 Task: Search one way flight ticket for 5 adults, 1 child, 2 infants in seat and 1 infant on lap in business from San Angelo: San Angelo Regional Airport (mathis Field) to Springfield: Abraham Lincoln Capital Airport on 5-2-2023. Choice of flights is Frontier. Number of bags: 2 checked bags. Price is upto 105000. Outbound departure time preference is 13:45.
Action: Mouse moved to (376, 142)
Screenshot: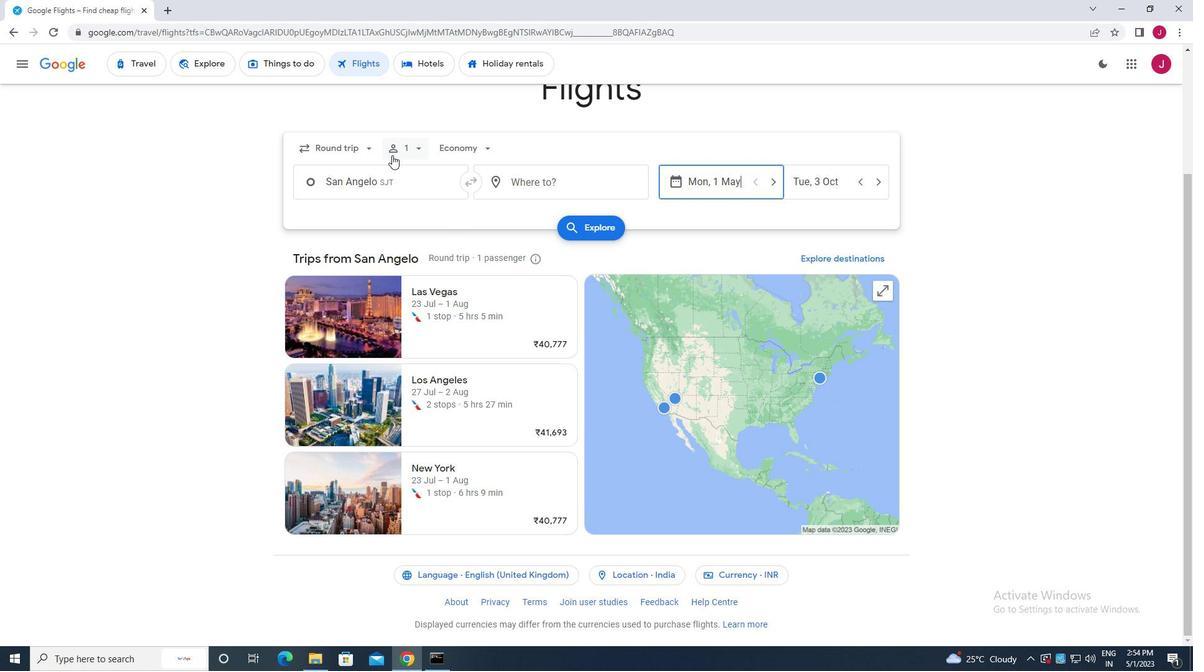 
Action: Mouse pressed left at (376, 142)
Screenshot: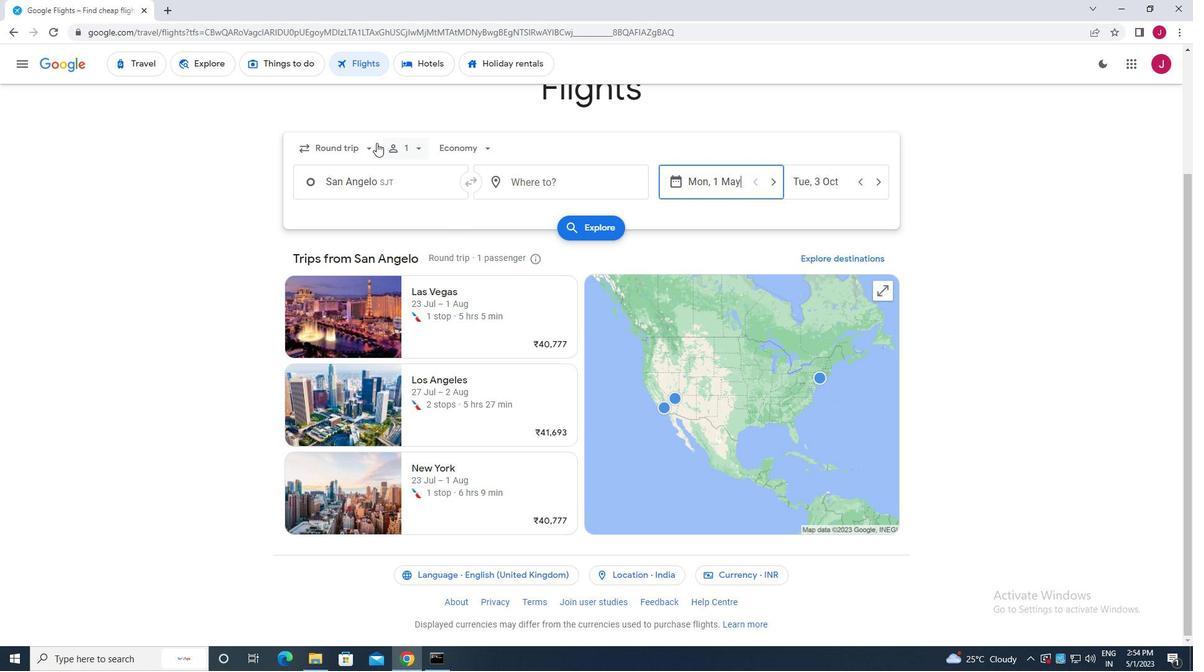 
Action: Mouse moved to (356, 205)
Screenshot: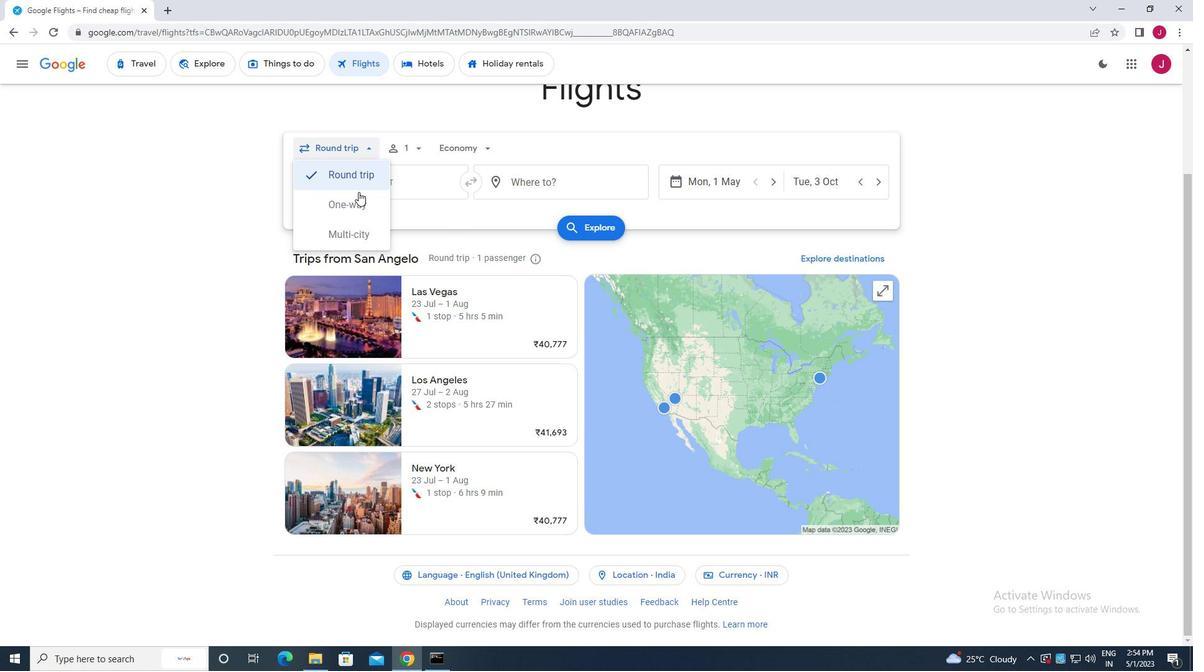 
Action: Mouse pressed left at (356, 205)
Screenshot: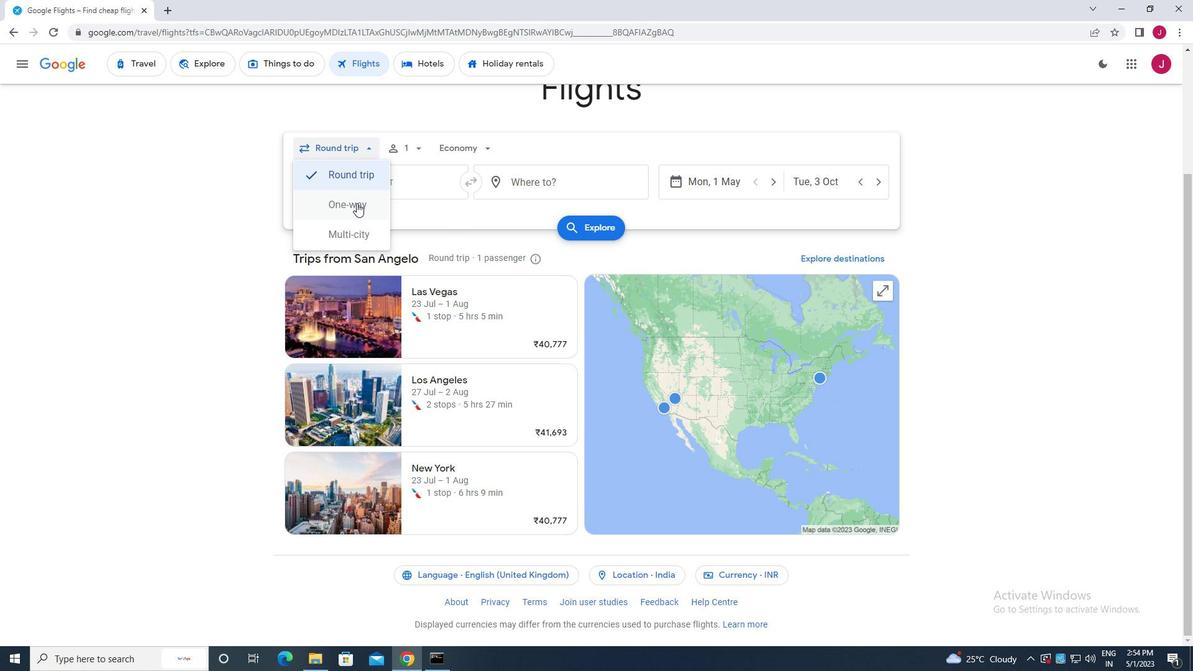 
Action: Mouse moved to (402, 147)
Screenshot: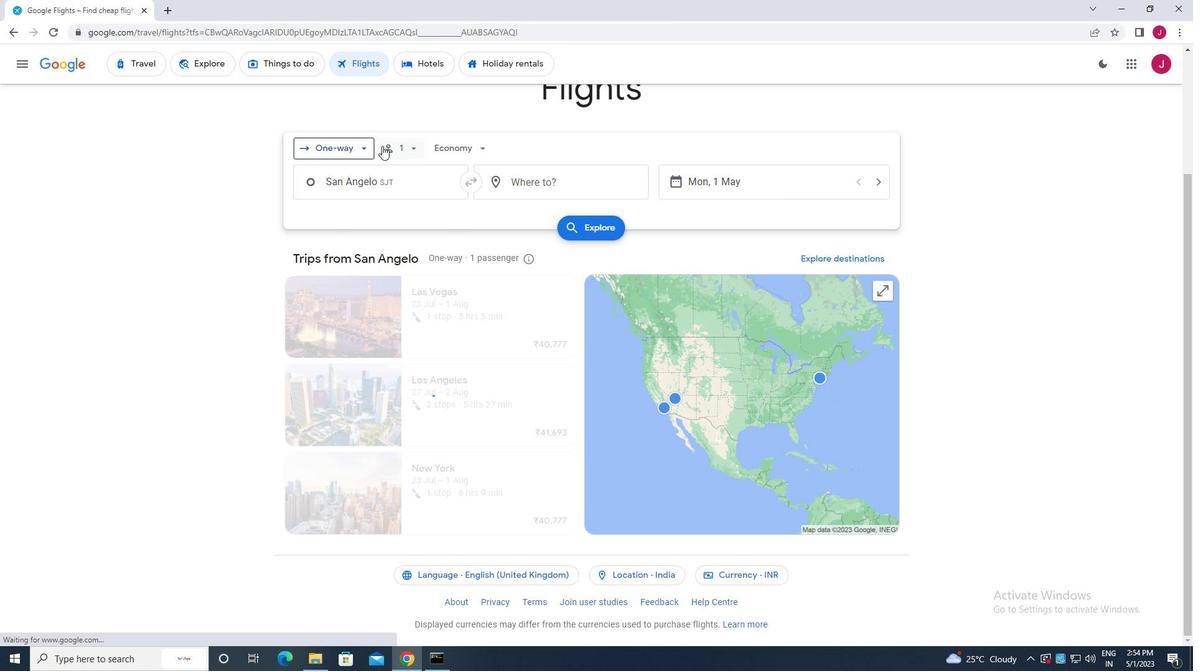 
Action: Mouse pressed left at (402, 147)
Screenshot: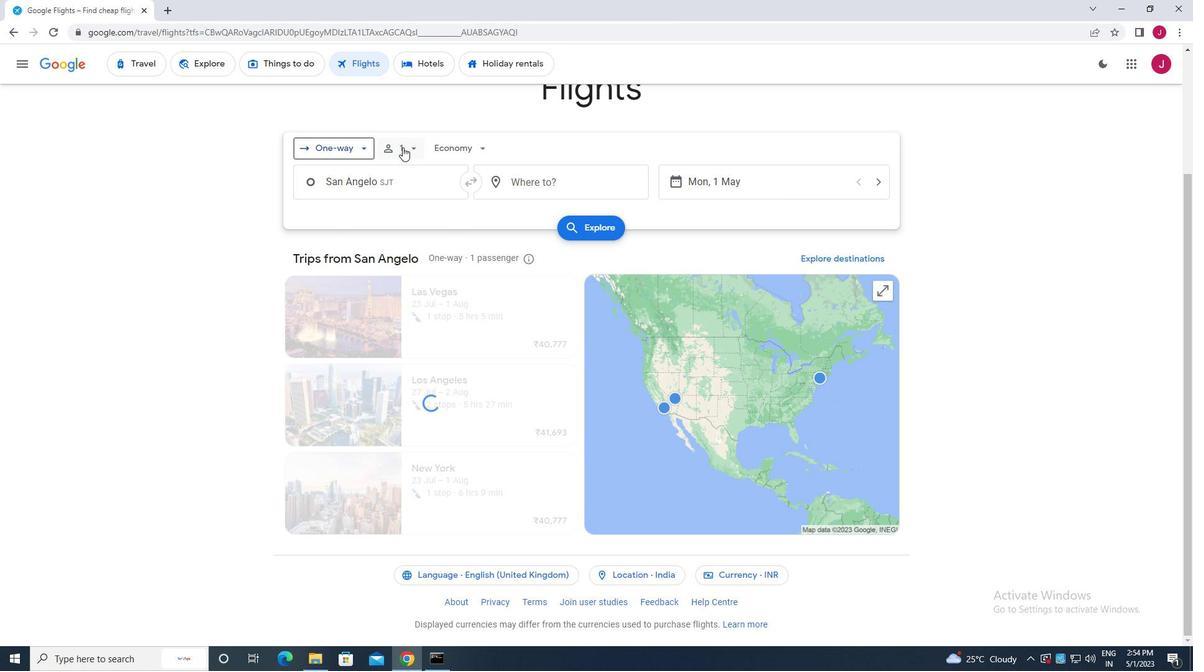 
Action: Mouse moved to (516, 179)
Screenshot: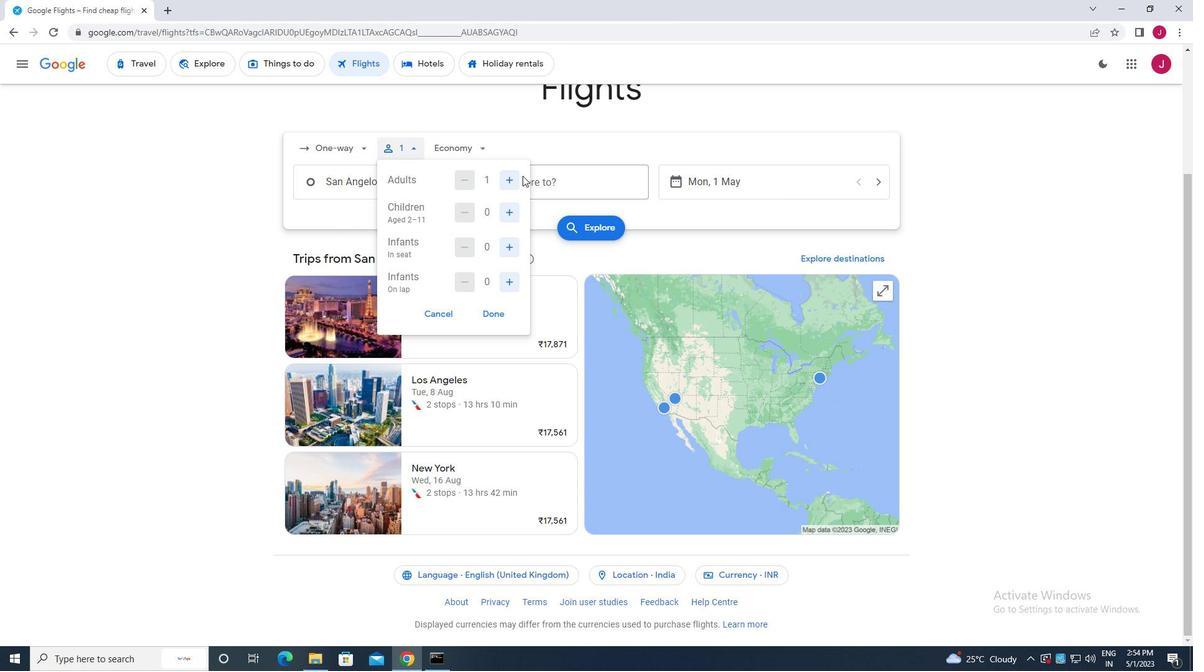 
Action: Mouse pressed left at (516, 179)
Screenshot: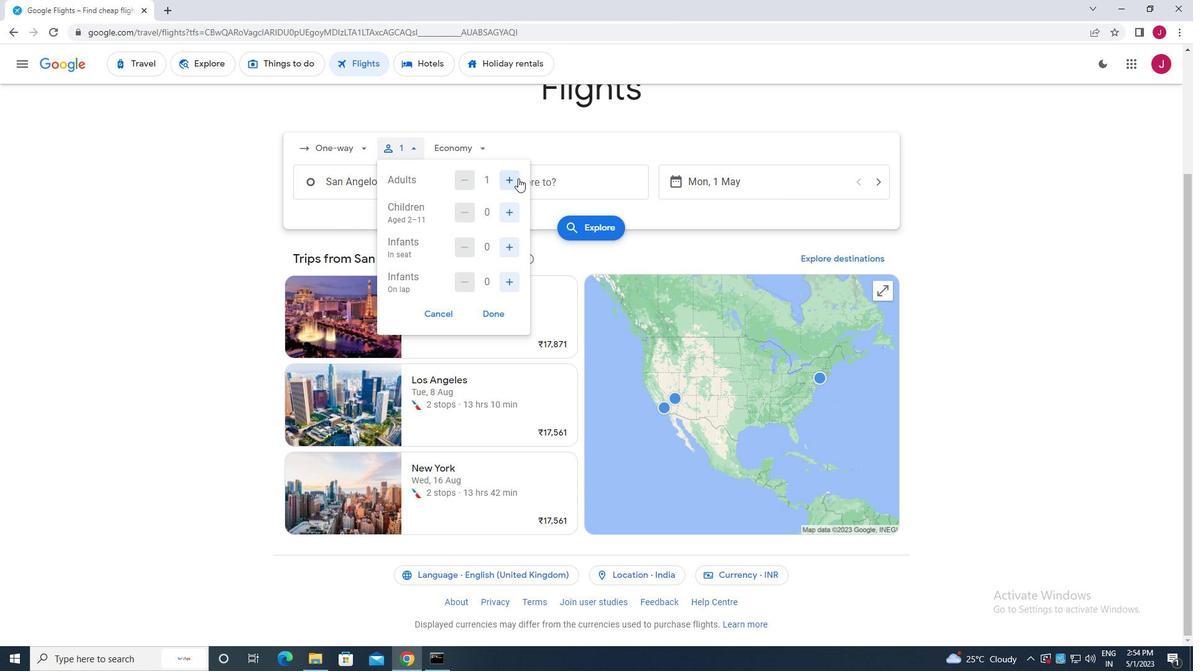 
Action: Mouse pressed left at (516, 179)
Screenshot: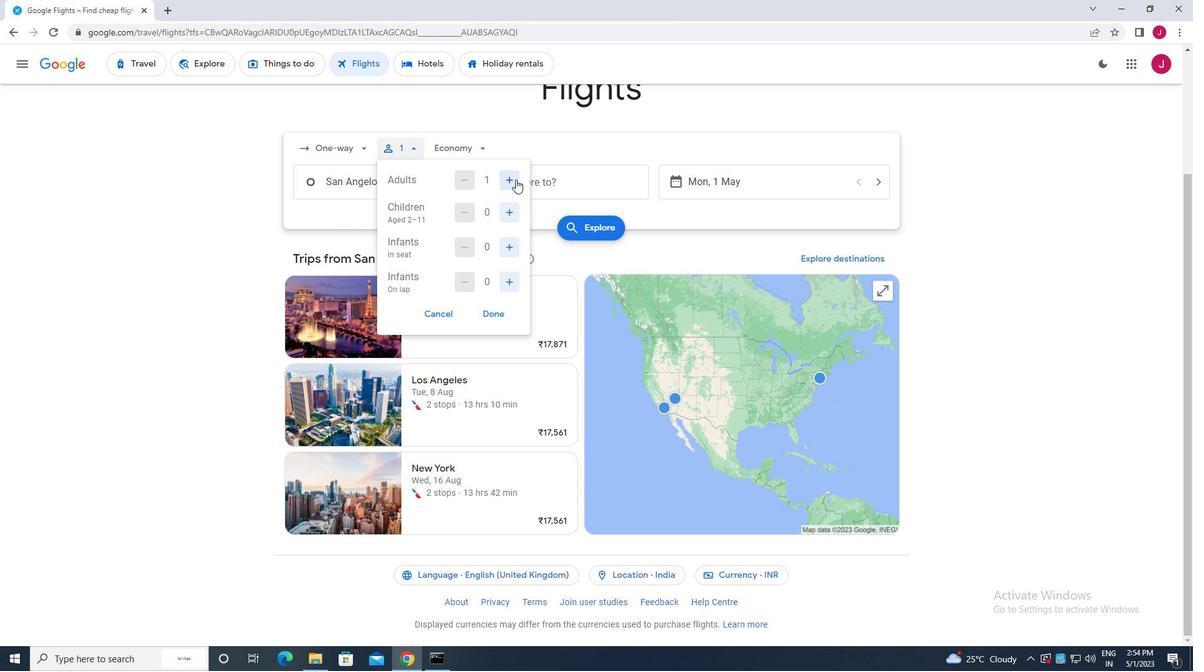 
Action: Mouse pressed left at (516, 179)
Screenshot: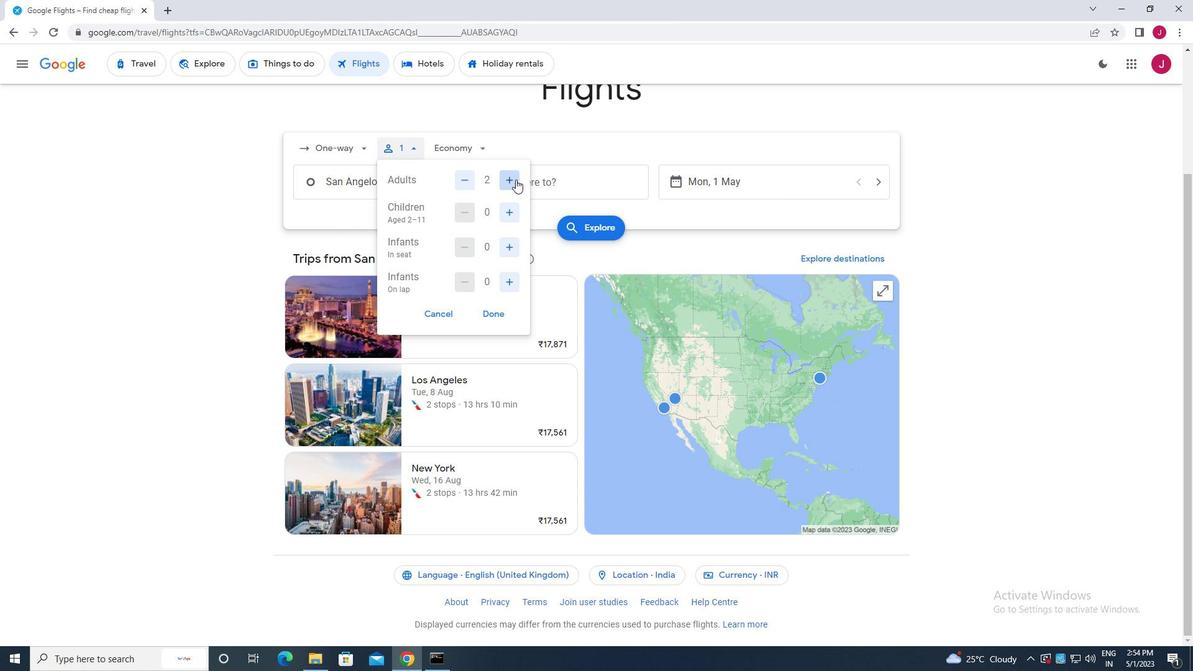 
Action: Mouse pressed left at (516, 179)
Screenshot: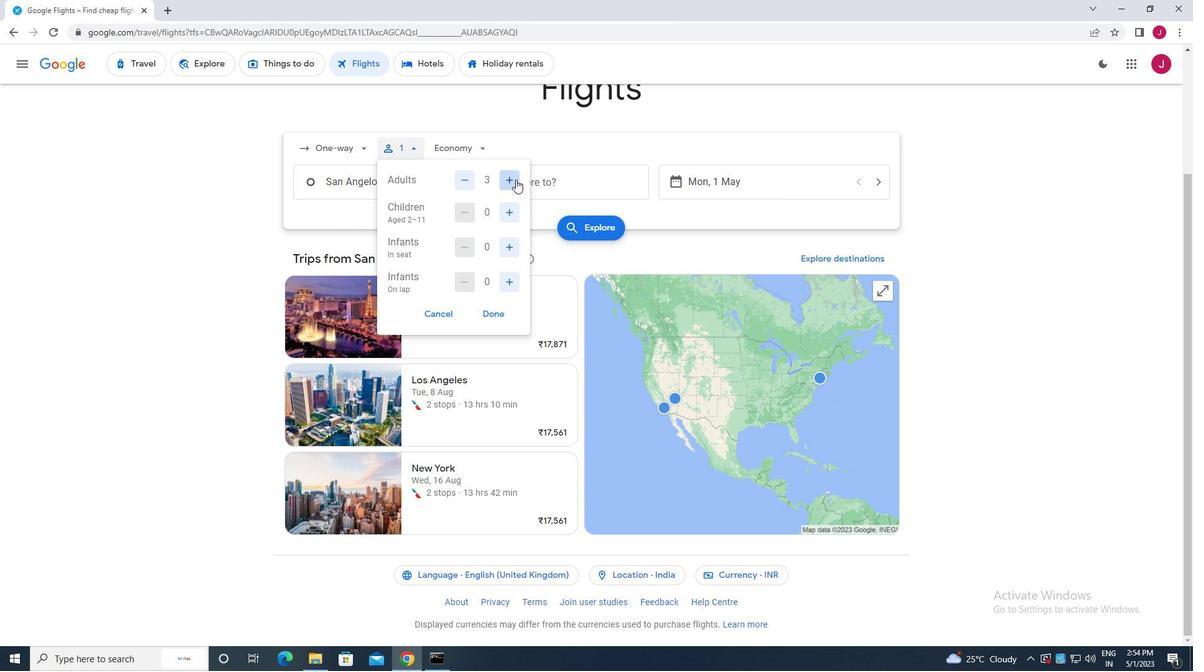 
Action: Mouse moved to (506, 216)
Screenshot: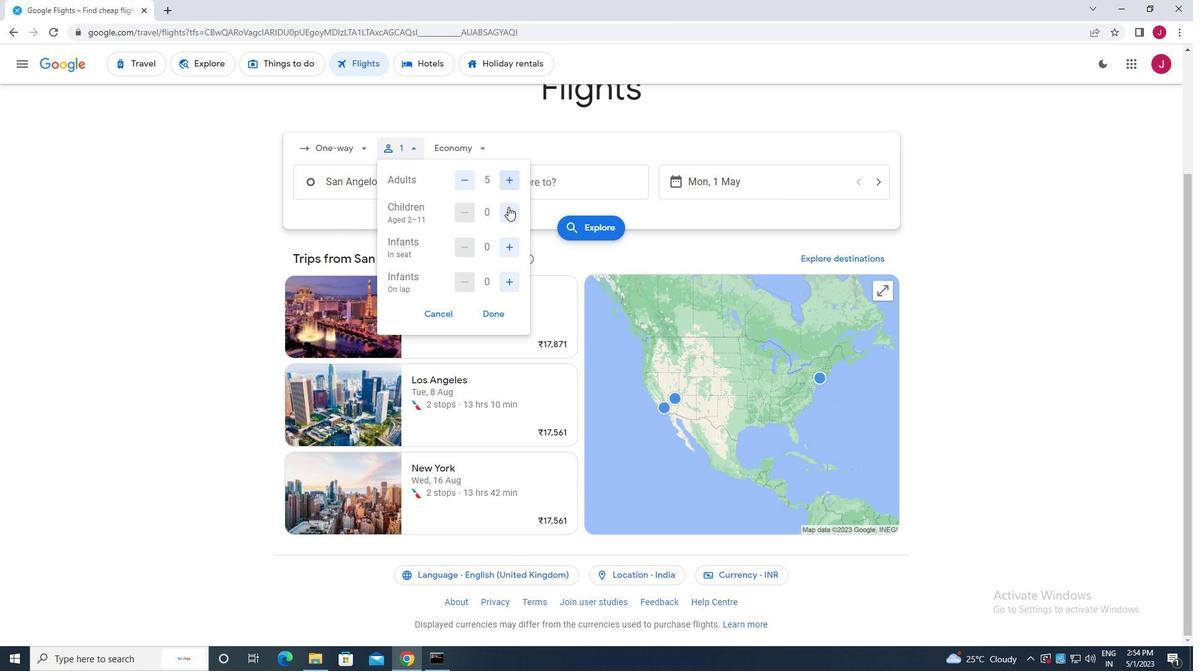 
Action: Mouse pressed left at (506, 216)
Screenshot: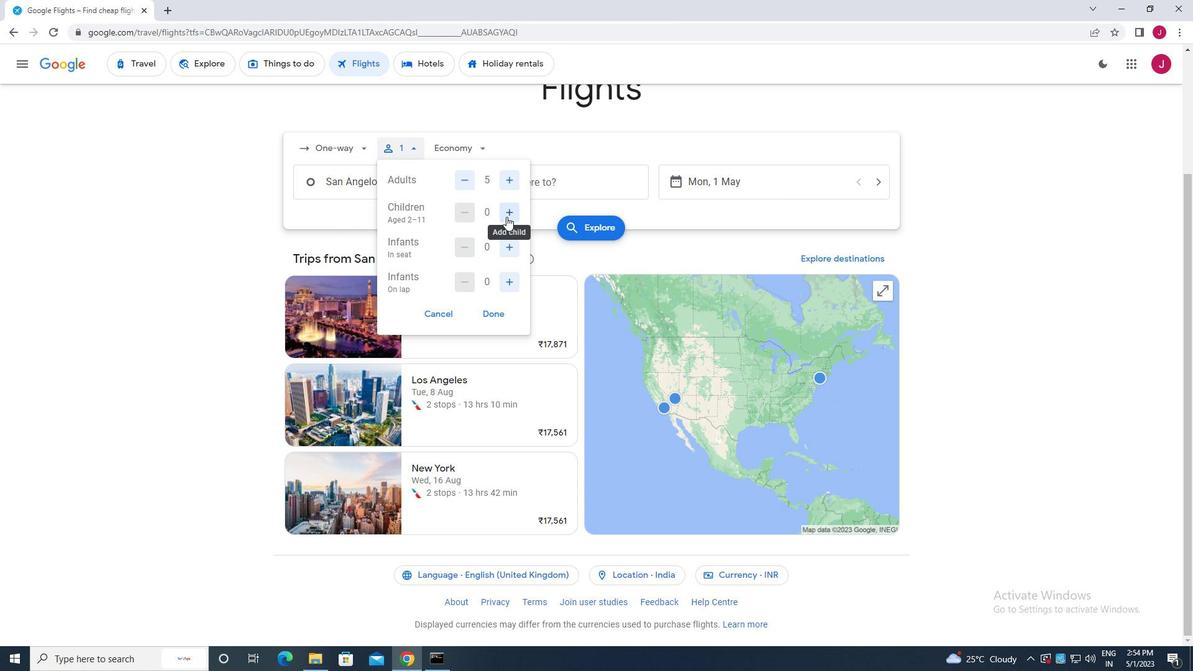 
Action: Mouse moved to (510, 246)
Screenshot: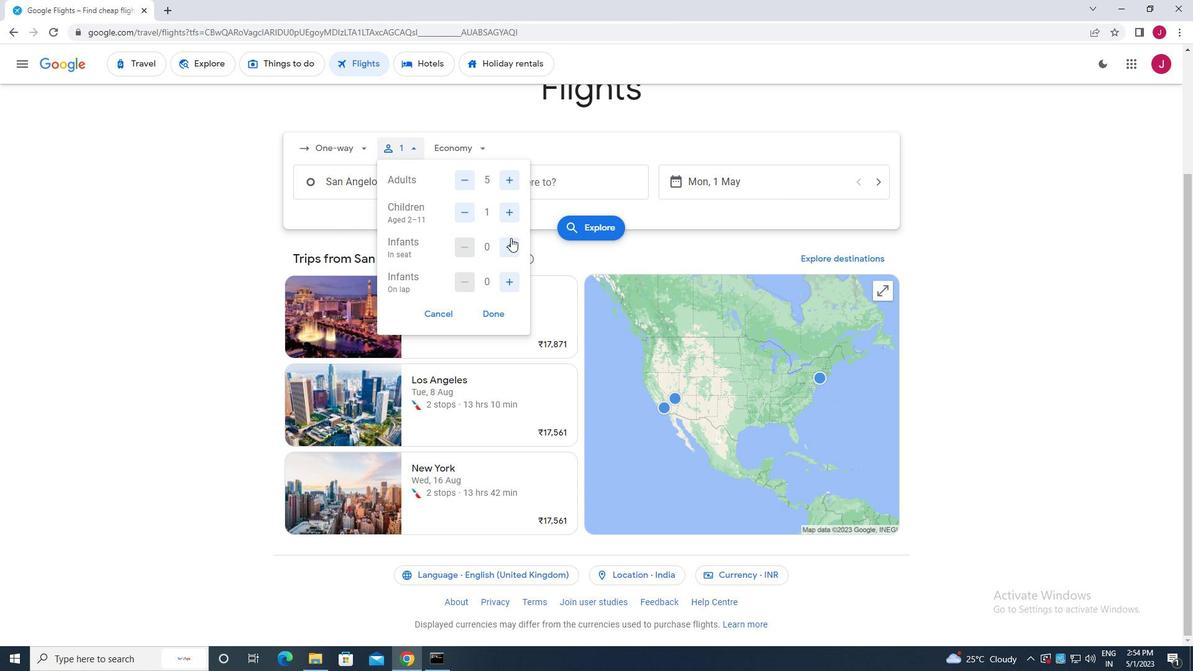 
Action: Mouse pressed left at (510, 246)
Screenshot: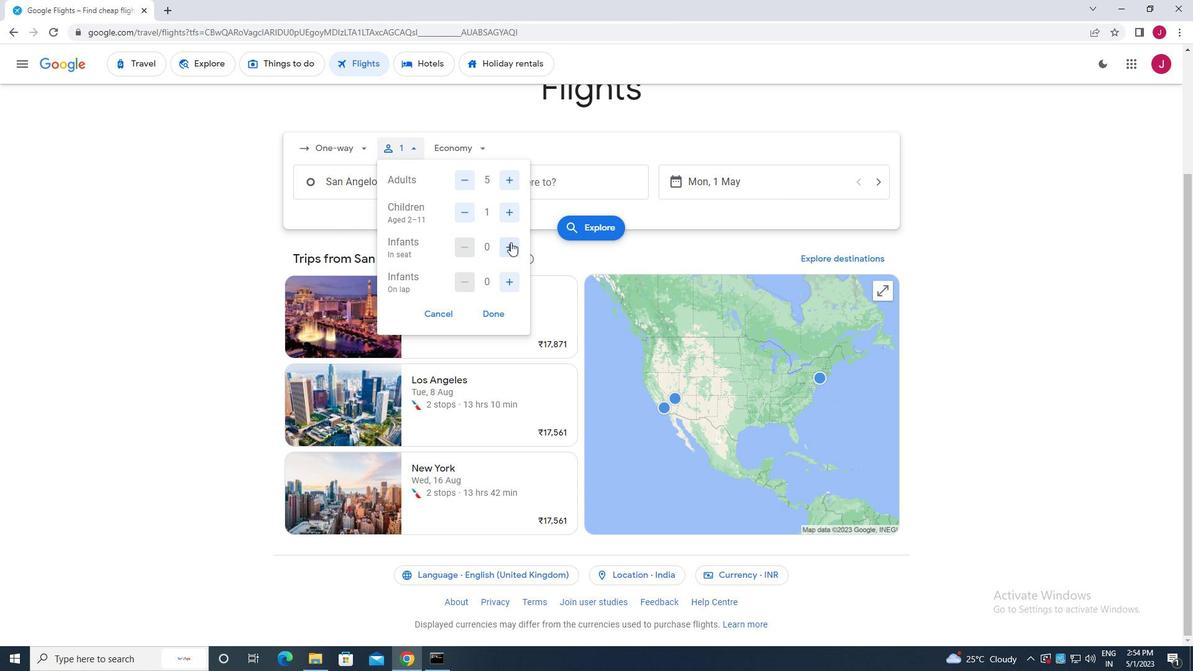 
Action: Mouse pressed left at (510, 246)
Screenshot: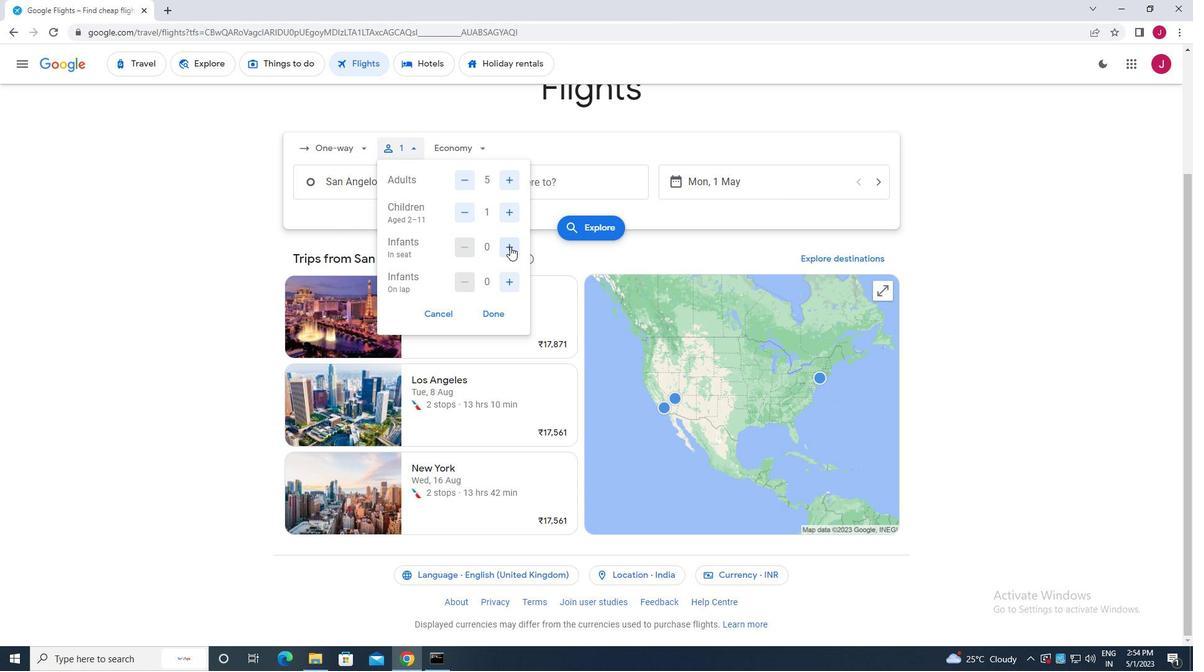 
Action: Mouse moved to (509, 282)
Screenshot: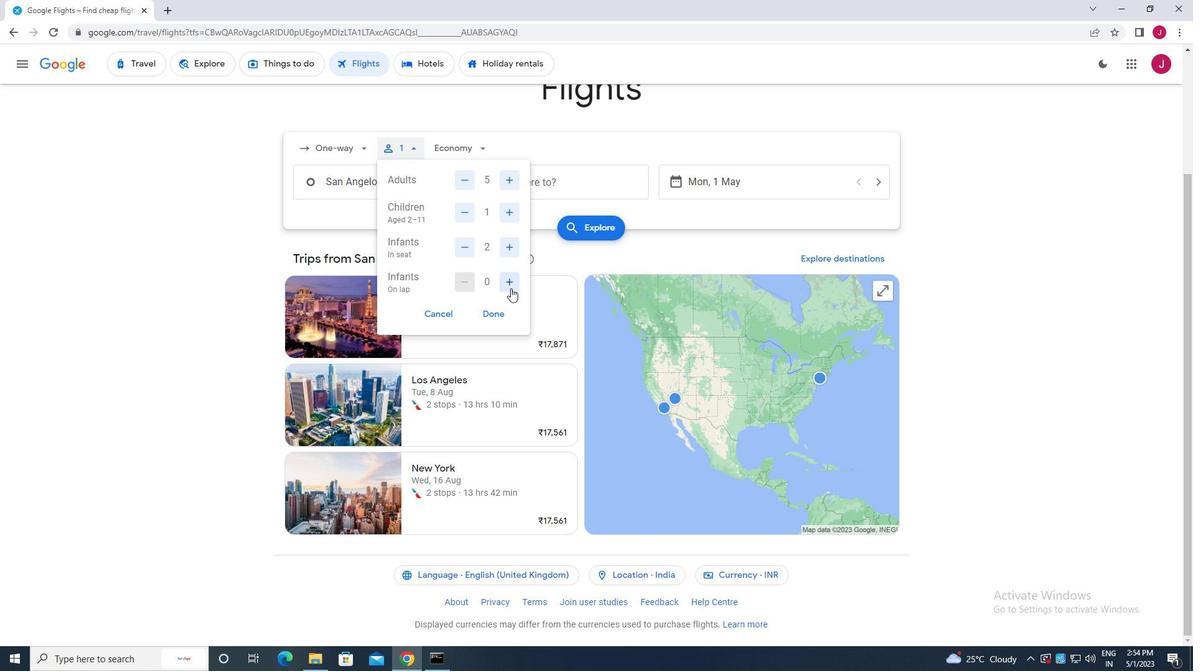 
Action: Mouse pressed left at (509, 282)
Screenshot: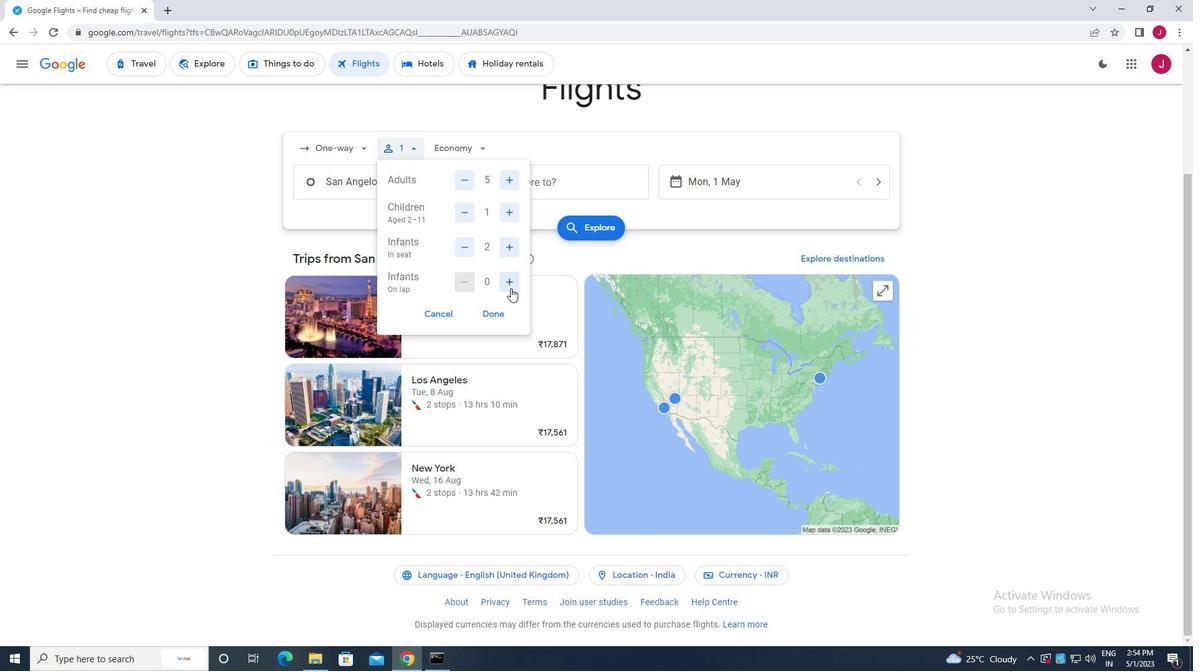 
Action: Mouse moved to (494, 314)
Screenshot: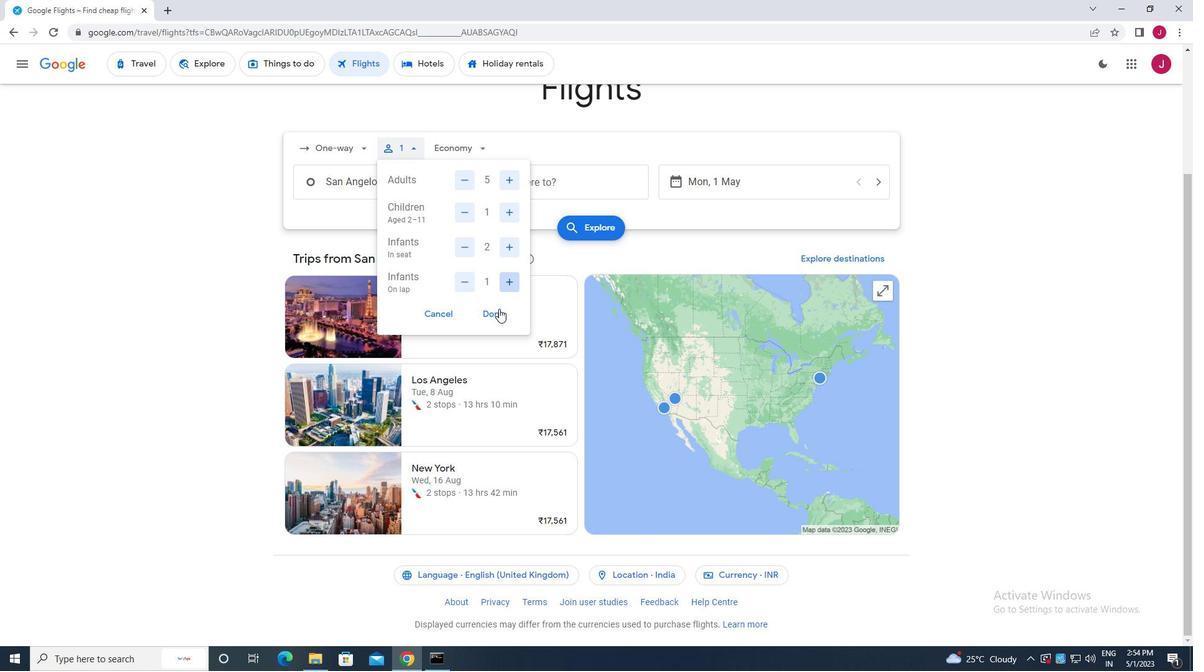
Action: Mouse pressed left at (494, 314)
Screenshot: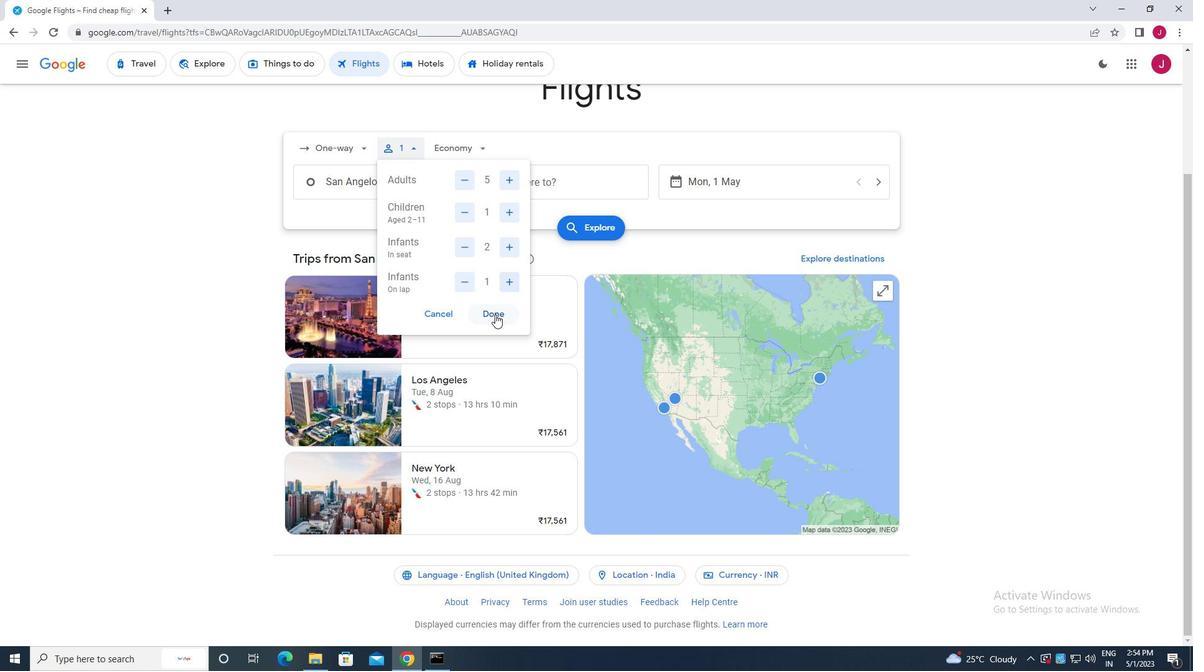 
Action: Mouse moved to (476, 149)
Screenshot: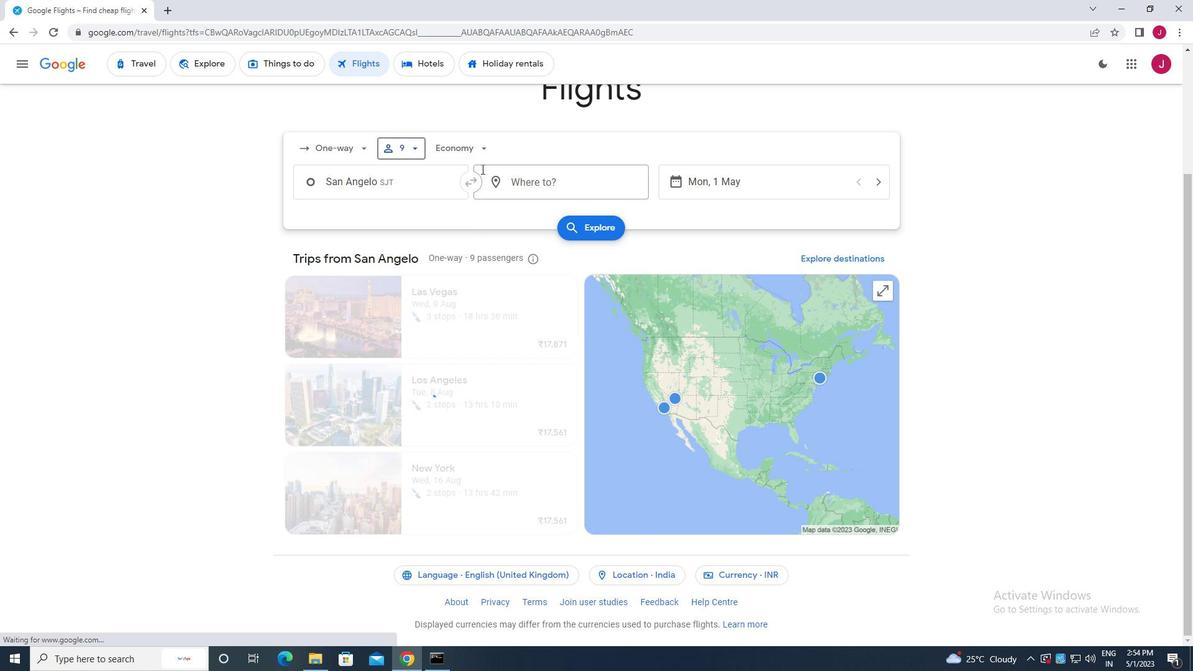 
Action: Mouse pressed left at (476, 149)
Screenshot: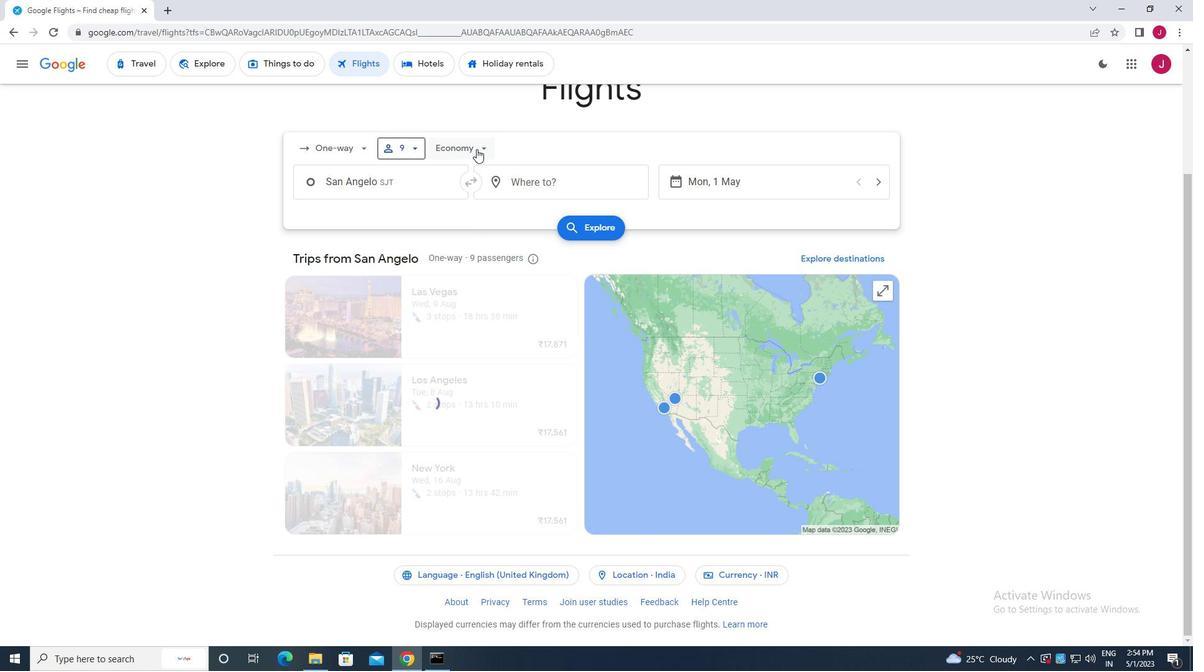 
Action: Mouse moved to (478, 225)
Screenshot: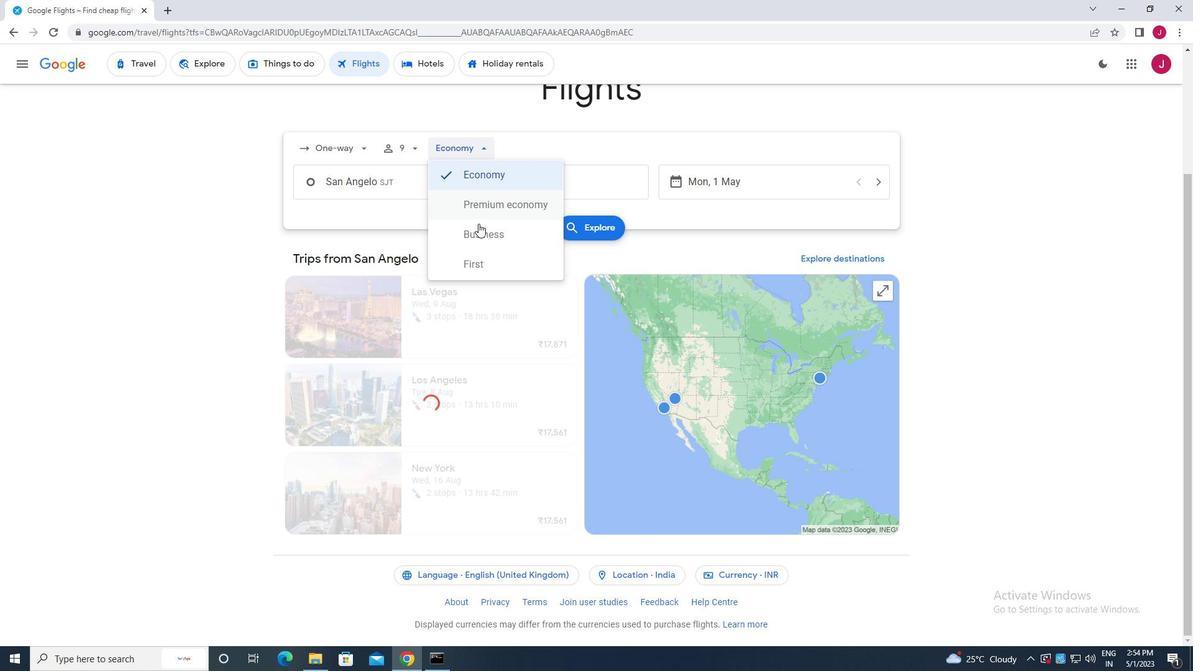 
Action: Mouse pressed left at (478, 225)
Screenshot: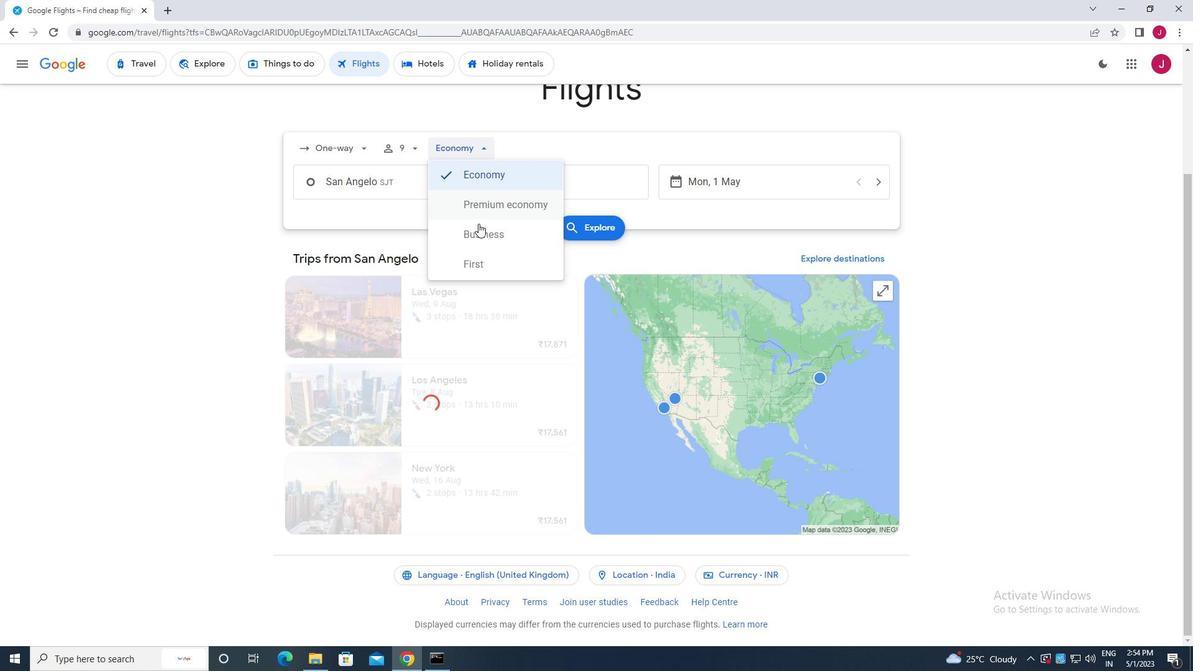 
Action: Mouse moved to (394, 185)
Screenshot: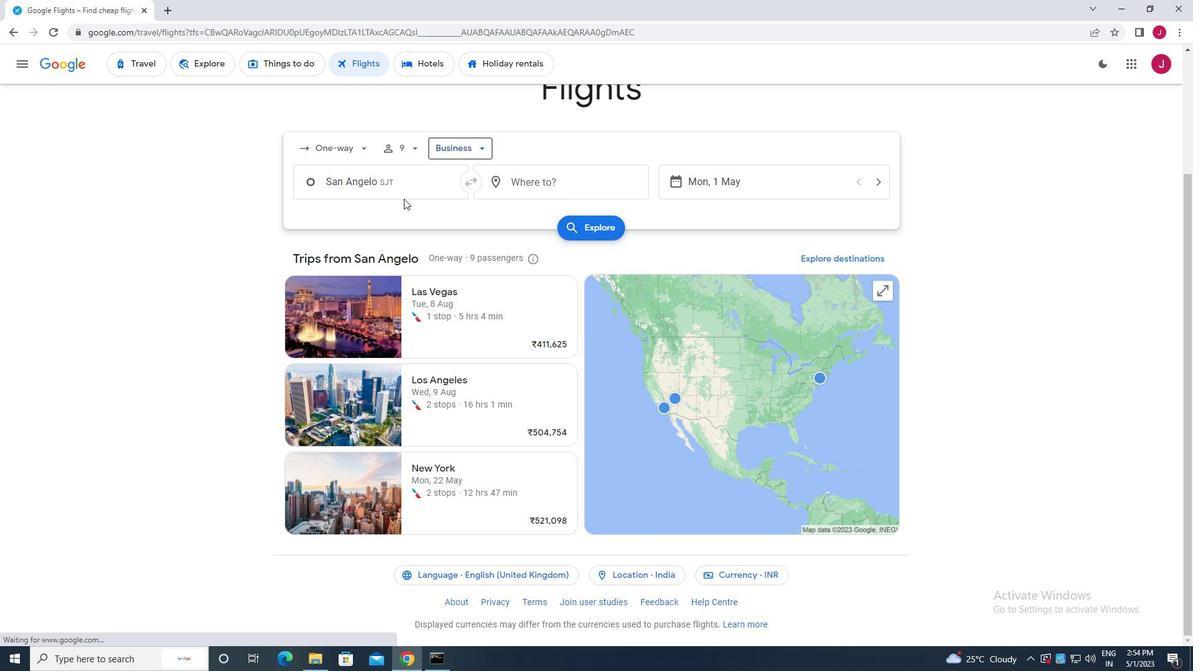 
Action: Mouse pressed left at (394, 185)
Screenshot: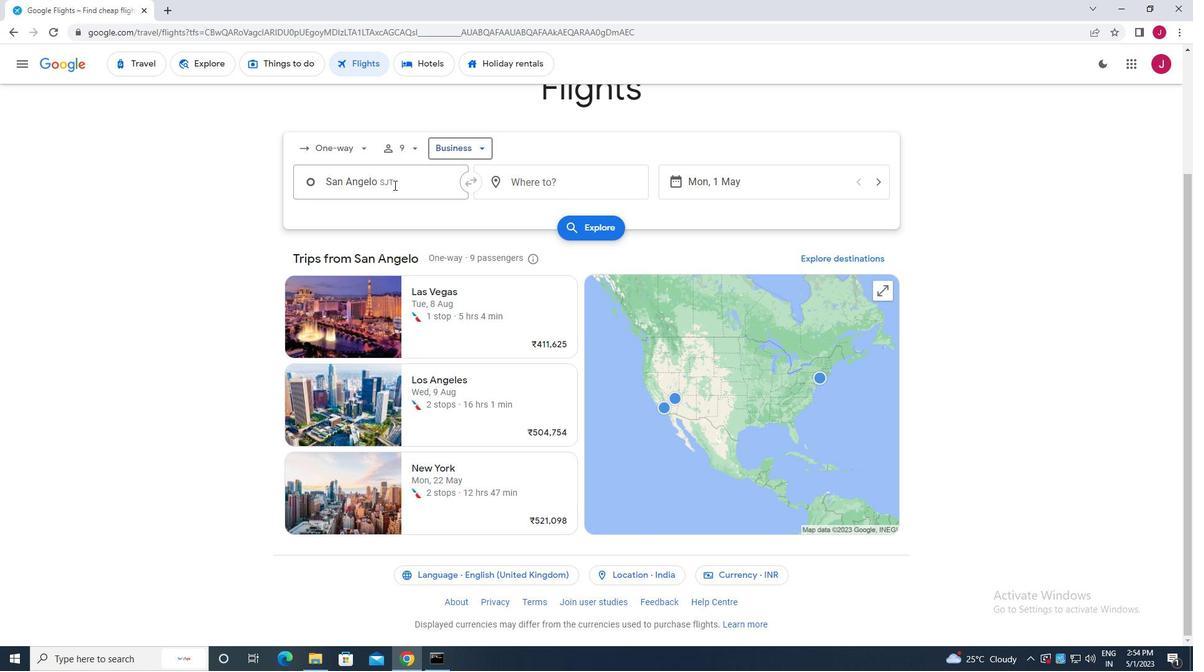 
Action: Mouse moved to (396, 185)
Screenshot: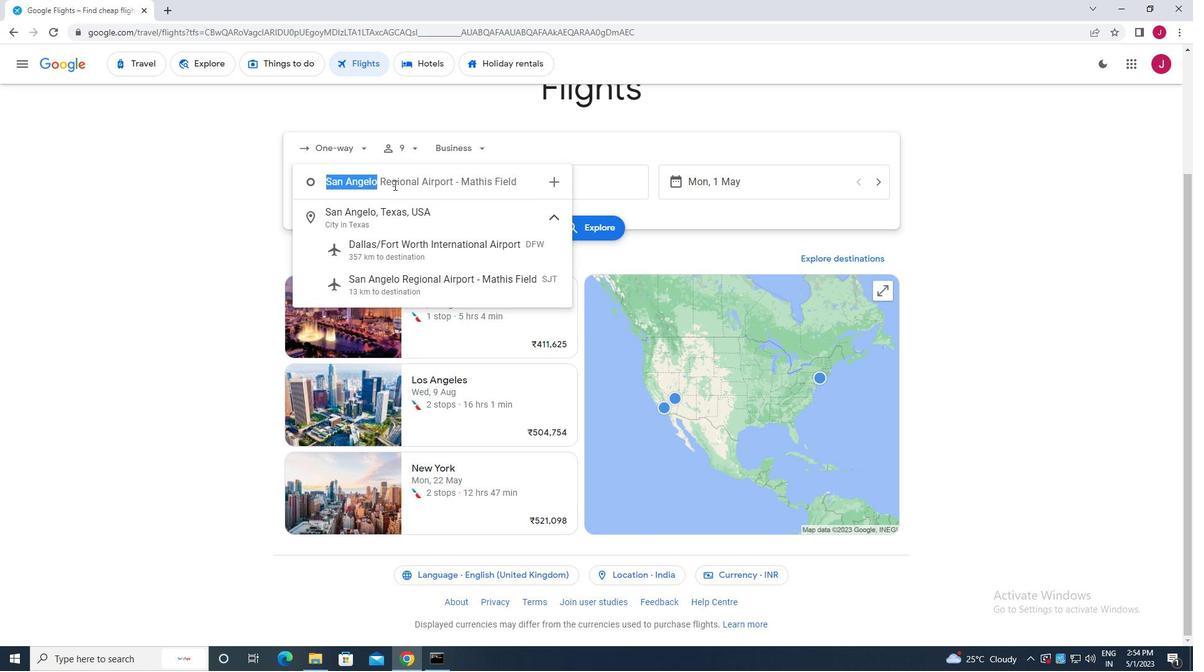 
Action: Key pressed san<Key.space>angelo
Screenshot: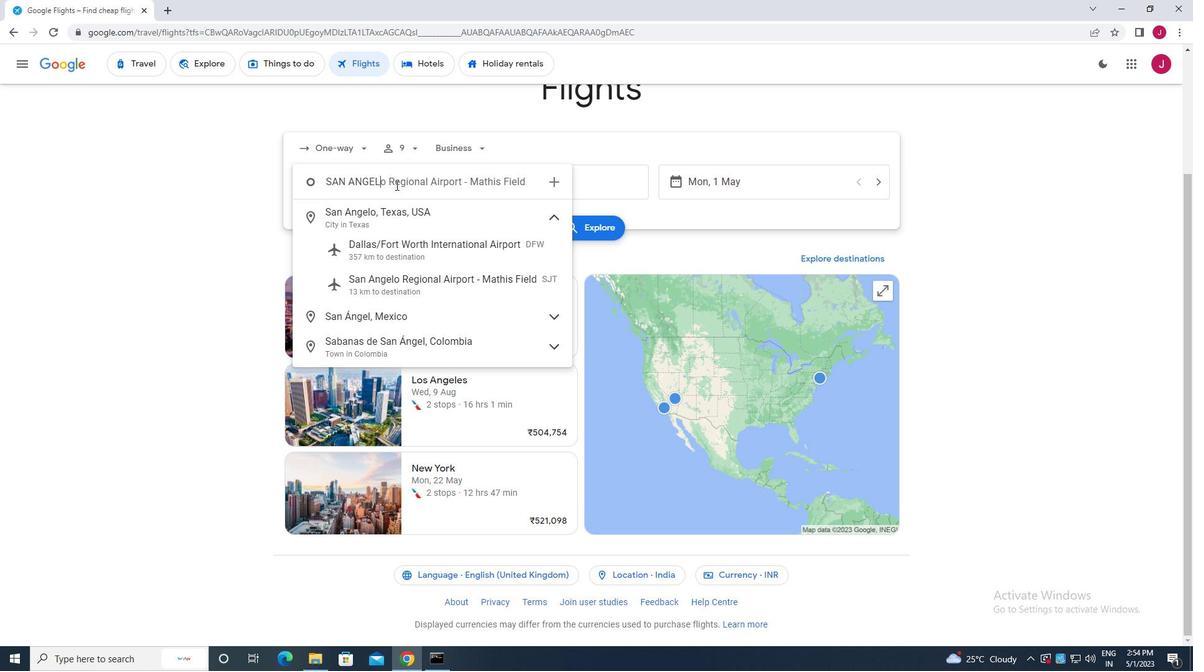 
Action: Mouse moved to (420, 281)
Screenshot: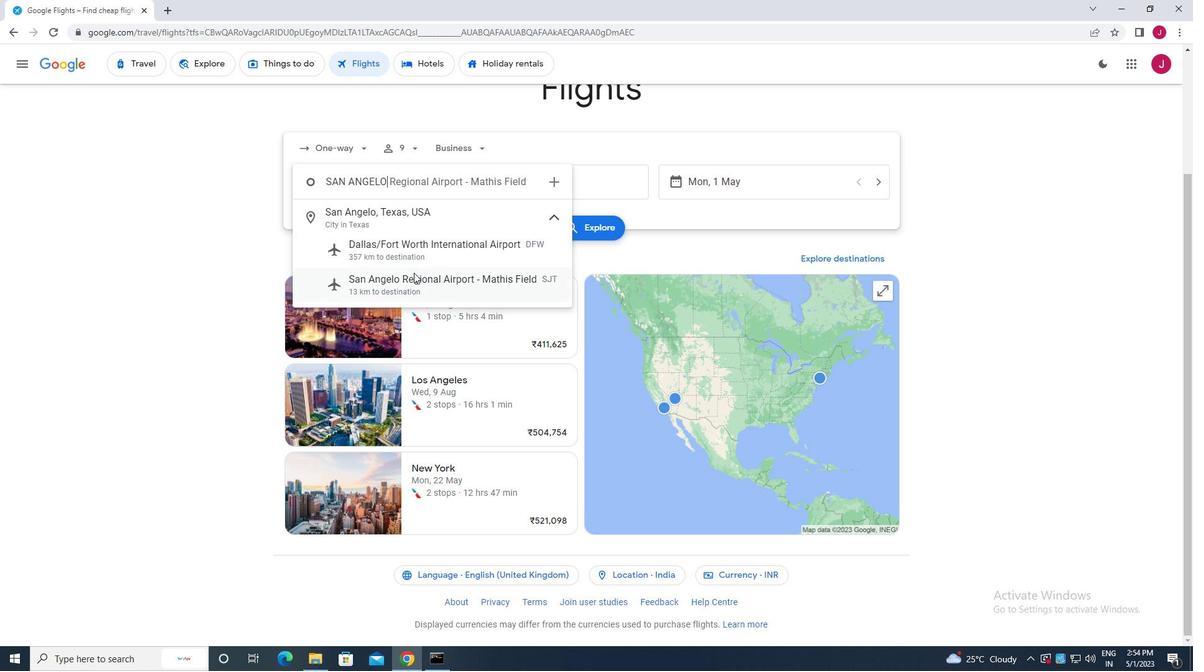 
Action: Mouse pressed left at (420, 281)
Screenshot: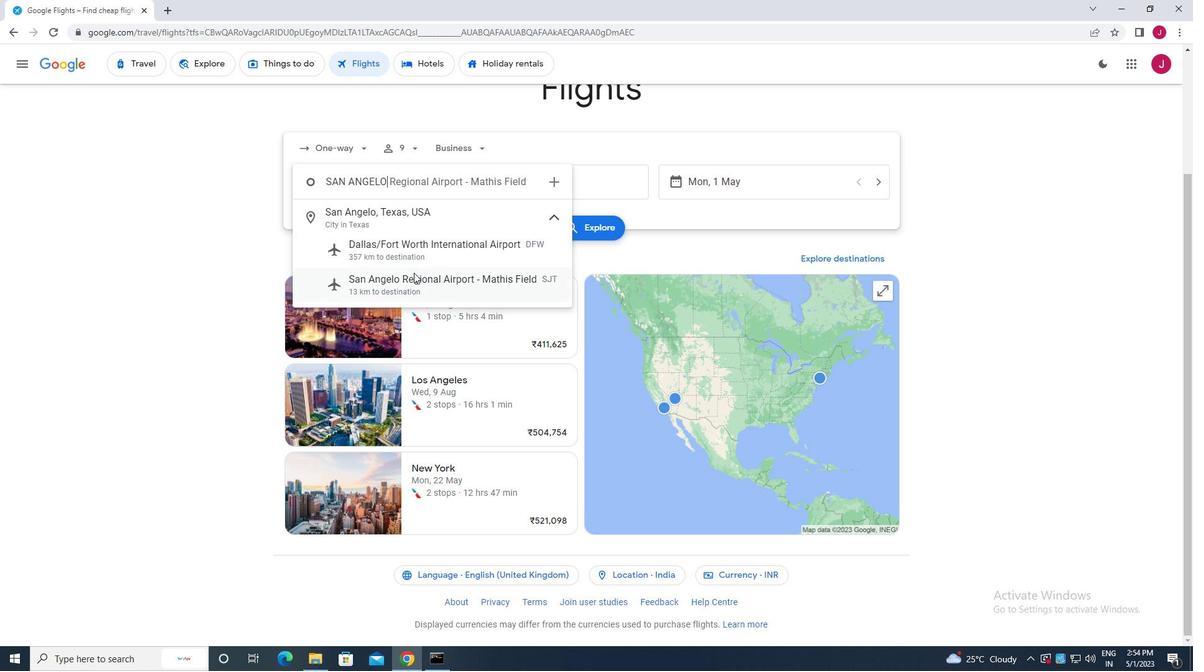 
Action: Mouse moved to (567, 186)
Screenshot: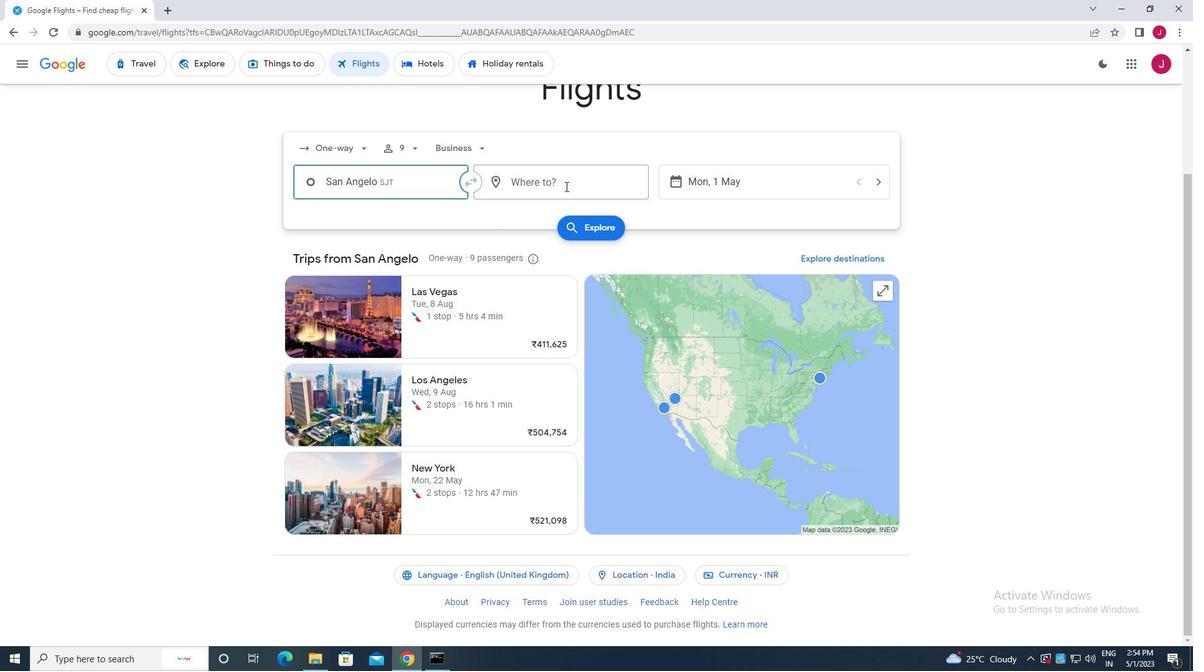 
Action: Mouse pressed left at (567, 186)
Screenshot: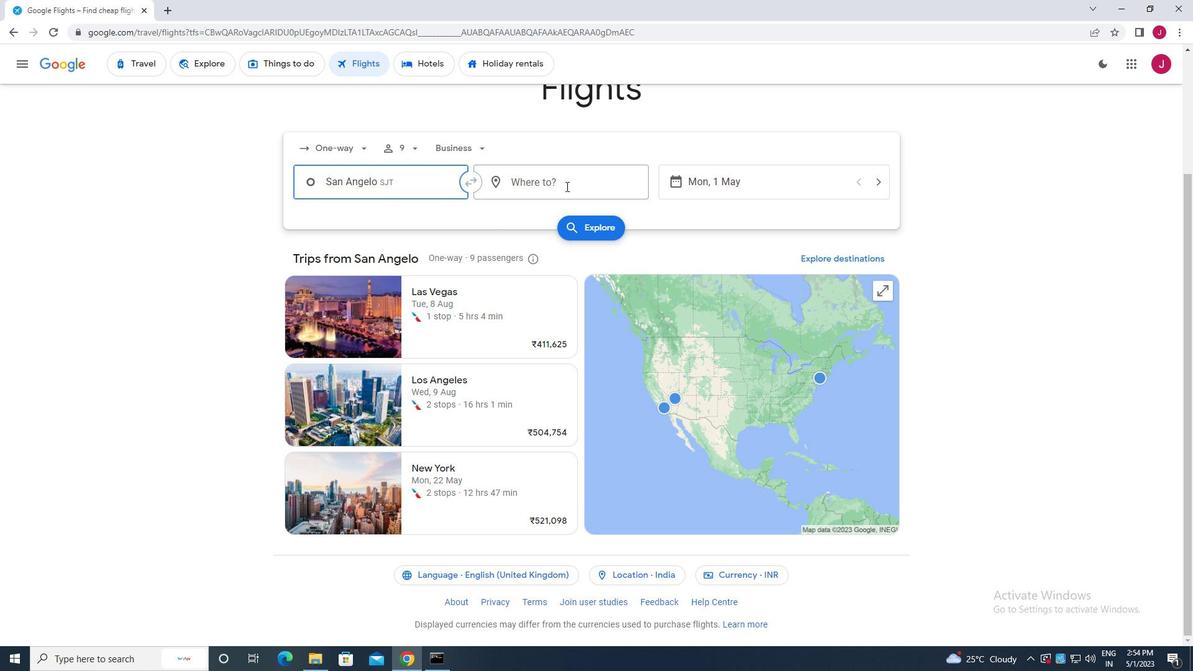 
Action: Mouse moved to (569, 186)
Screenshot: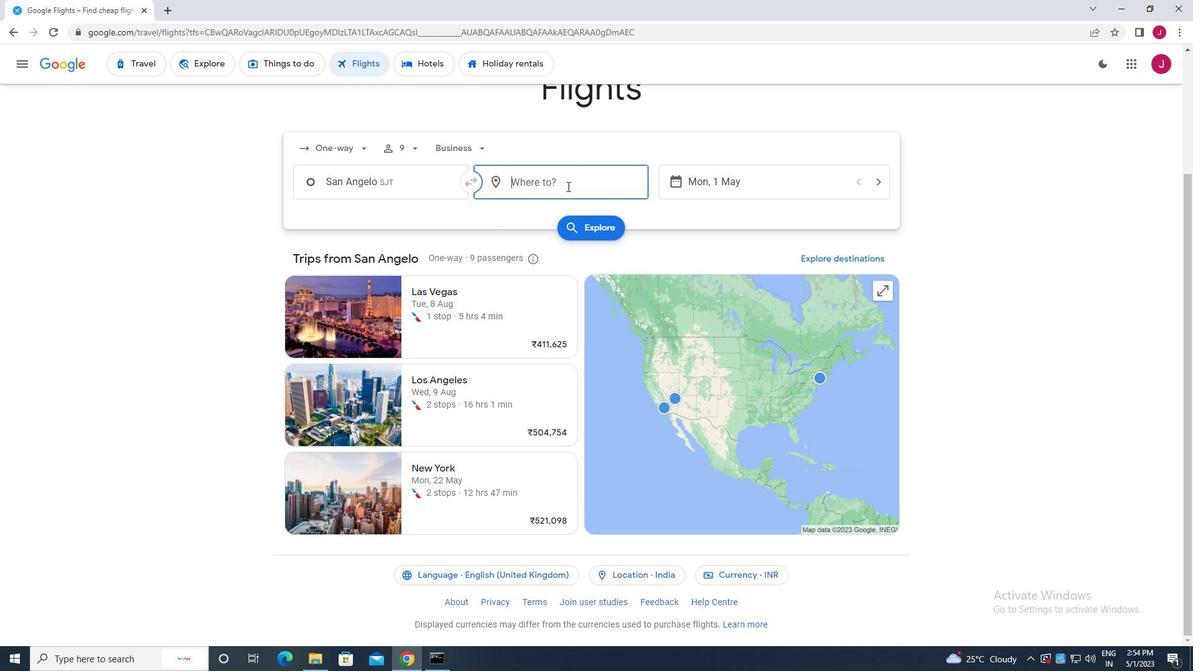 
Action: Key pressed springf
Screenshot: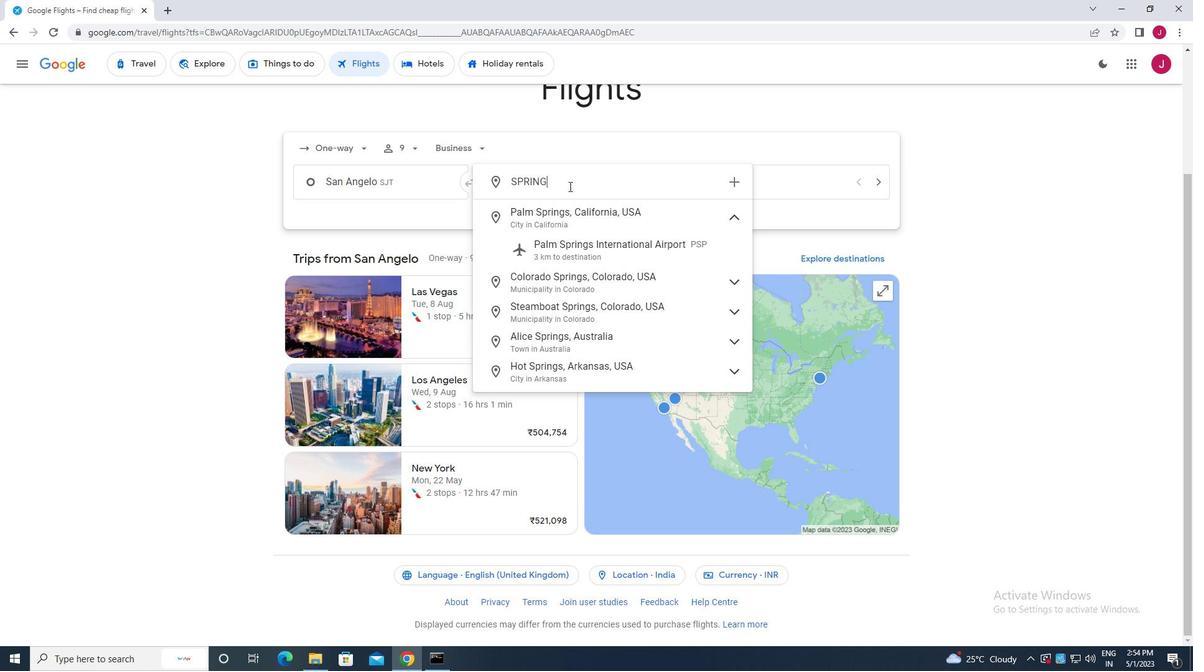 
Action: Mouse moved to (625, 284)
Screenshot: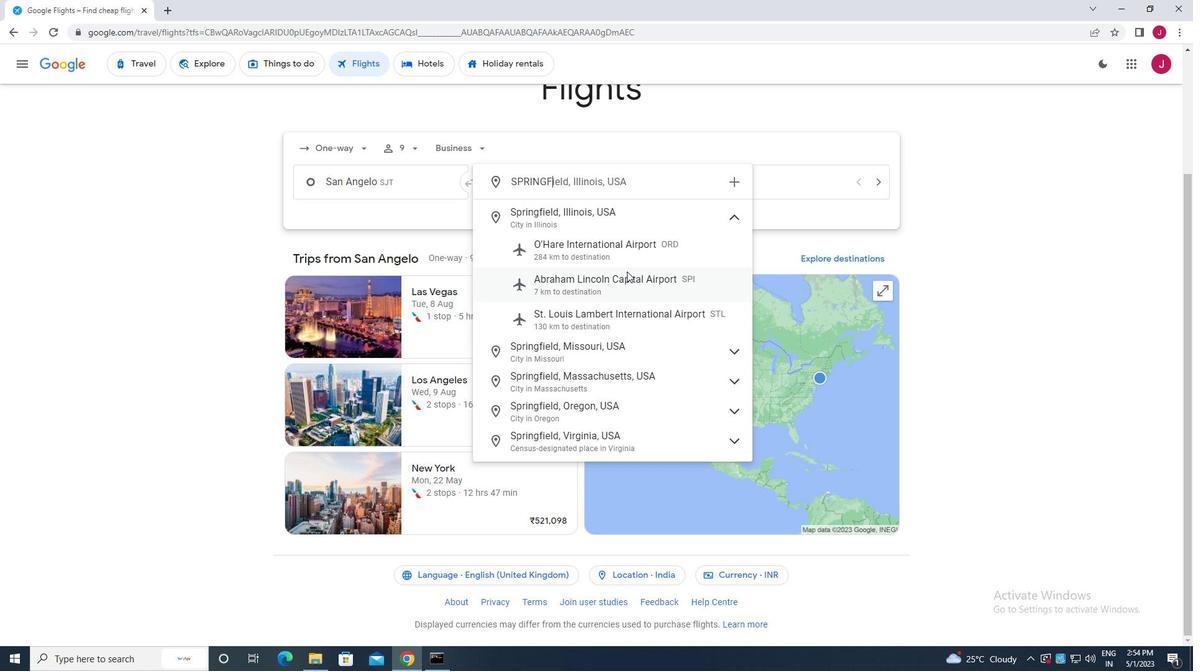 
Action: Mouse pressed left at (625, 284)
Screenshot: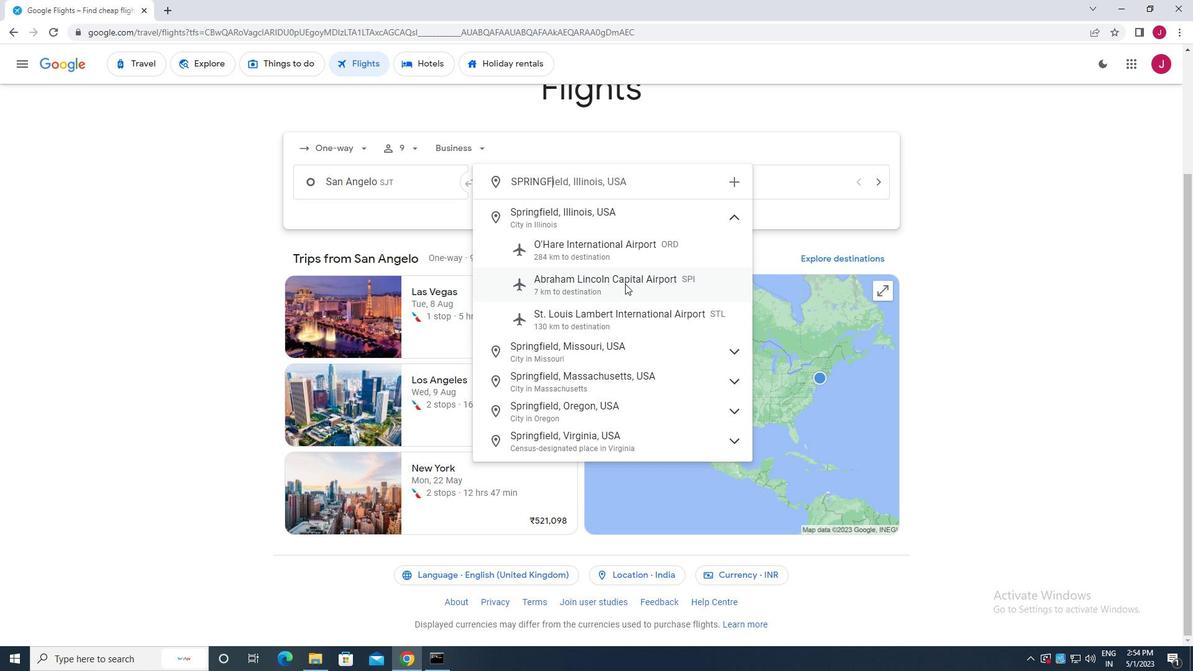 
Action: Mouse moved to (724, 185)
Screenshot: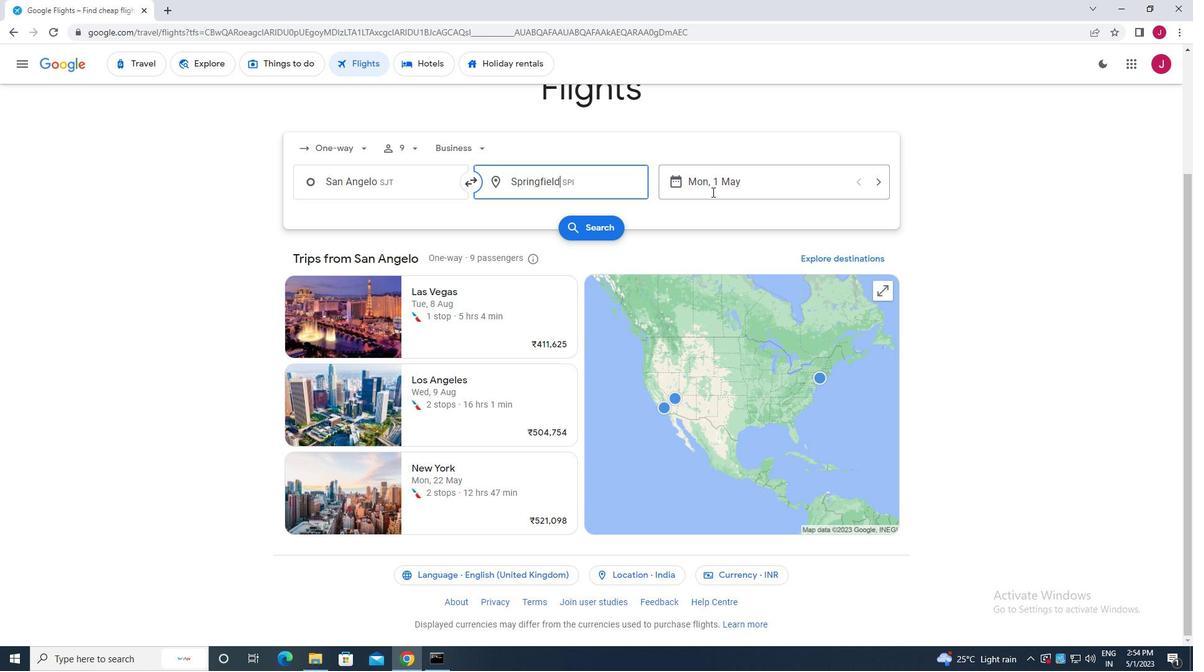 
Action: Mouse pressed left at (724, 185)
Screenshot: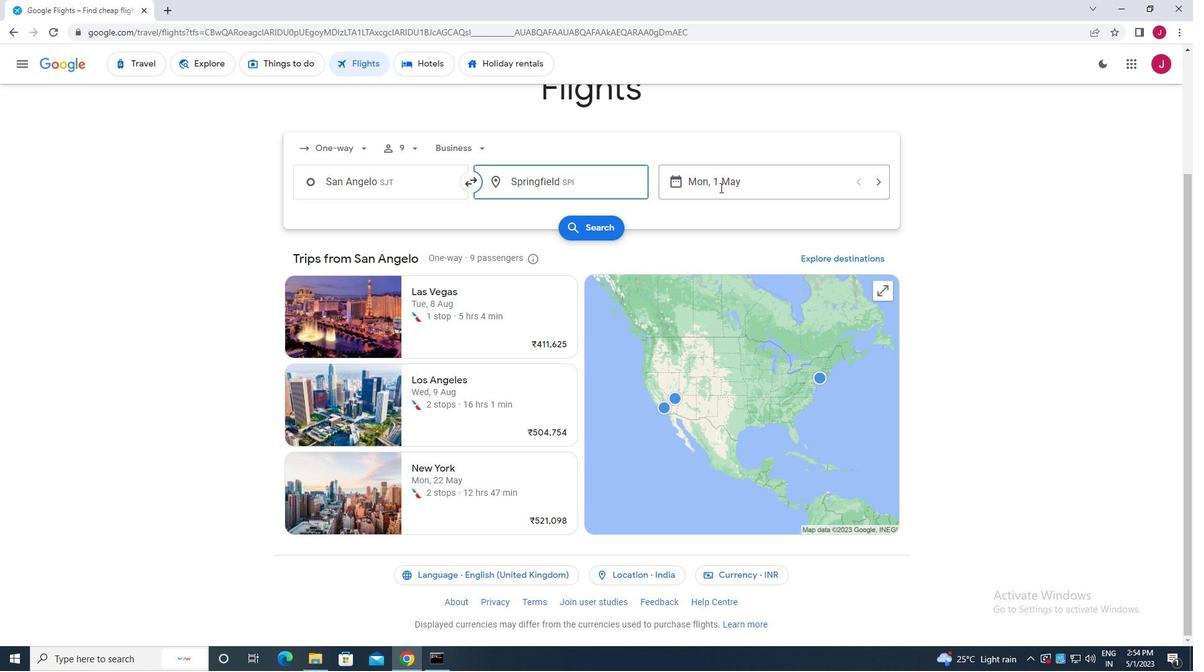 
Action: Mouse moved to (510, 280)
Screenshot: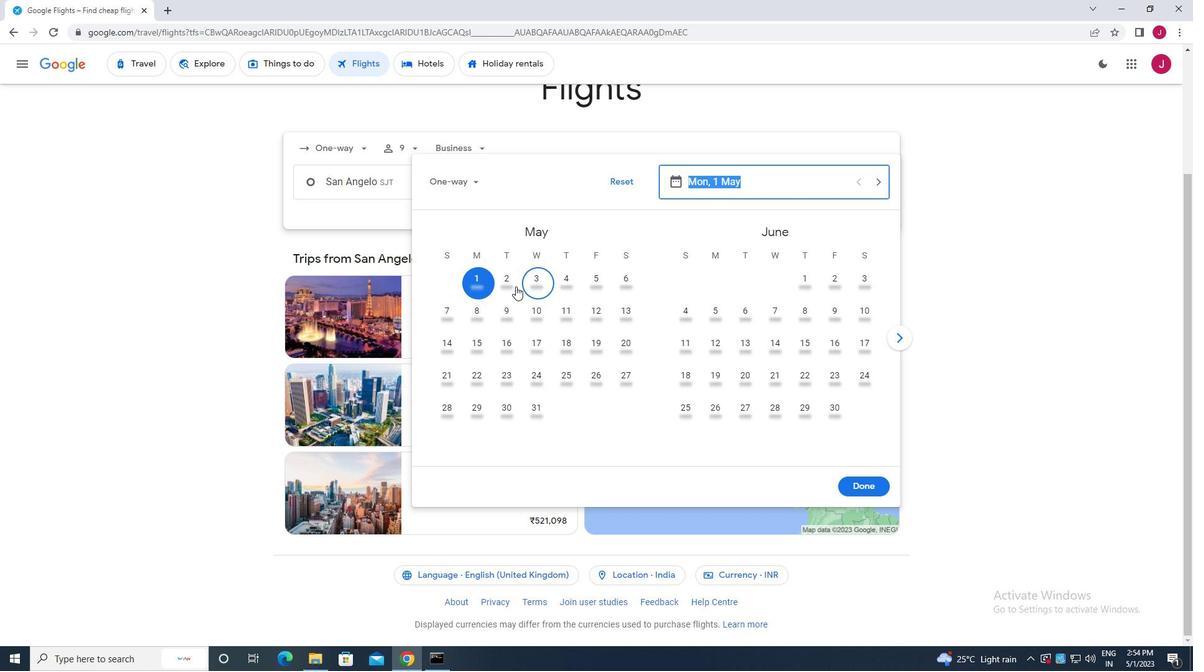 
Action: Mouse pressed left at (510, 280)
Screenshot: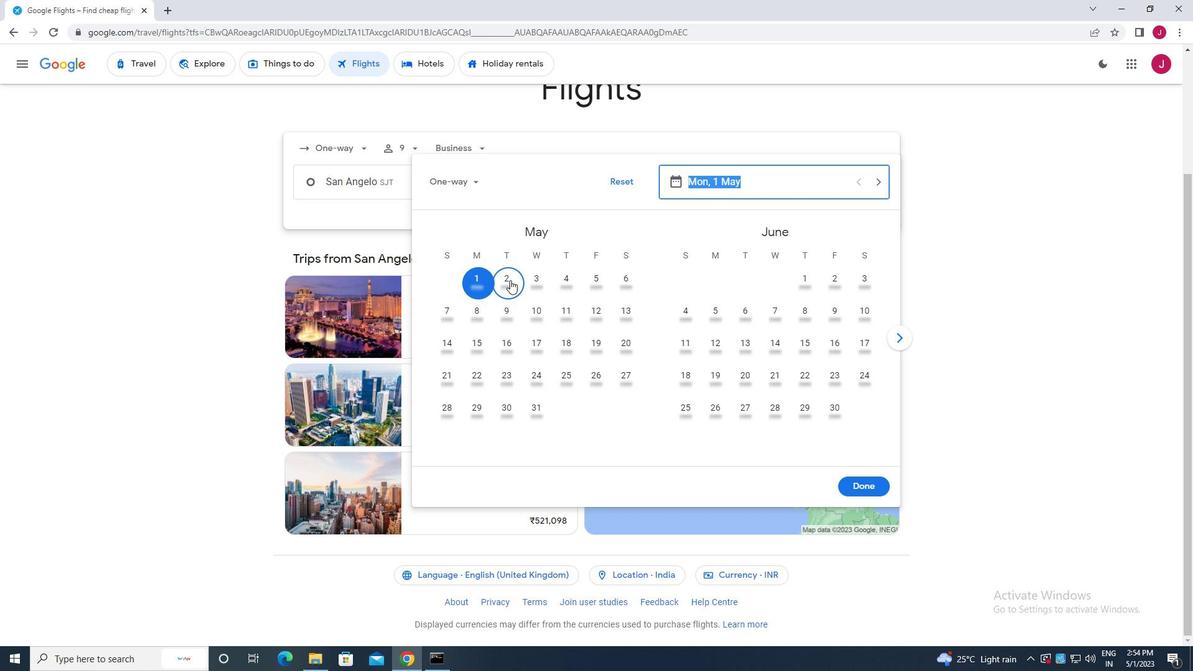 
Action: Mouse moved to (851, 491)
Screenshot: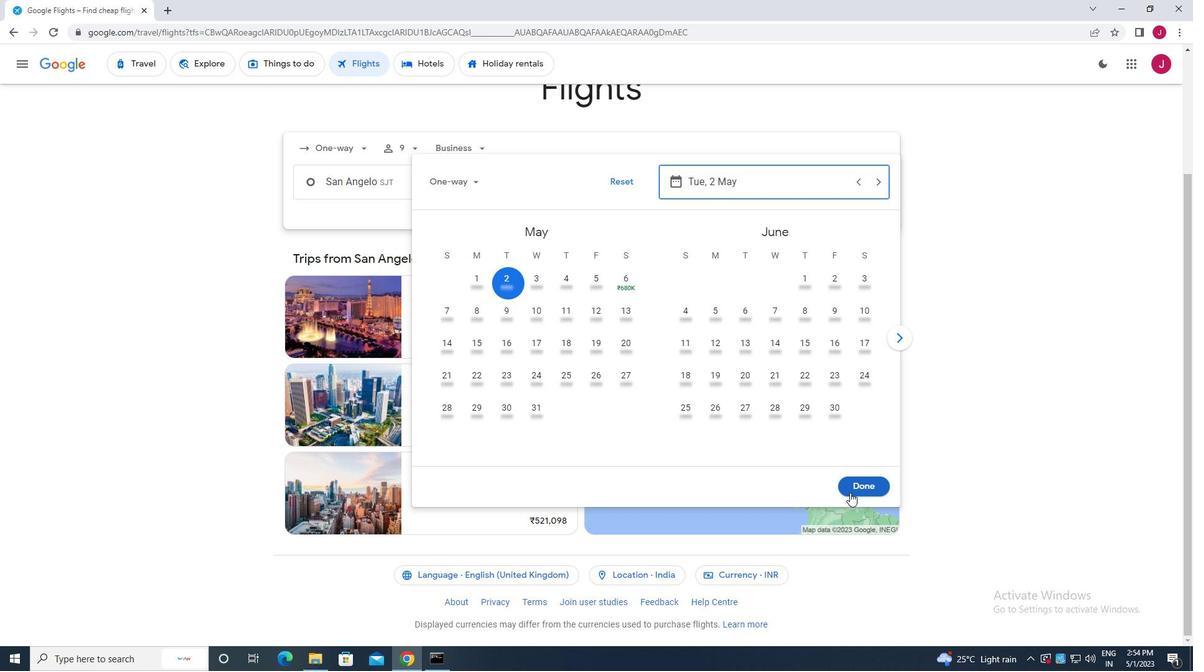
Action: Mouse pressed left at (851, 491)
Screenshot: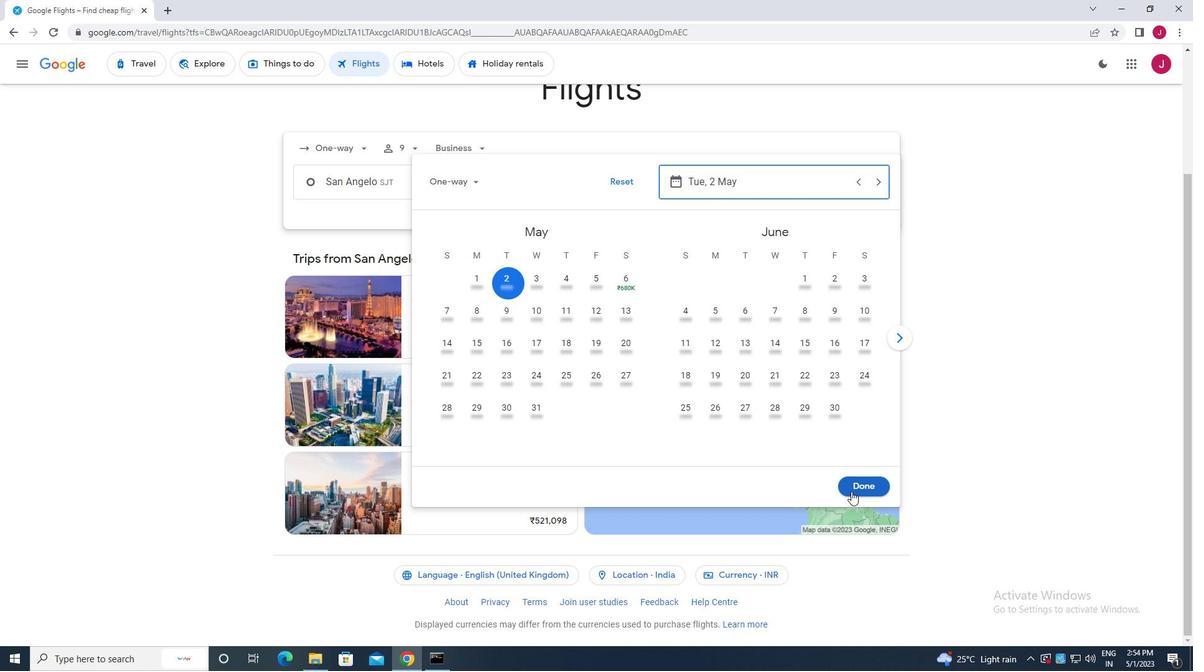 
Action: Mouse moved to (603, 228)
Screenshot: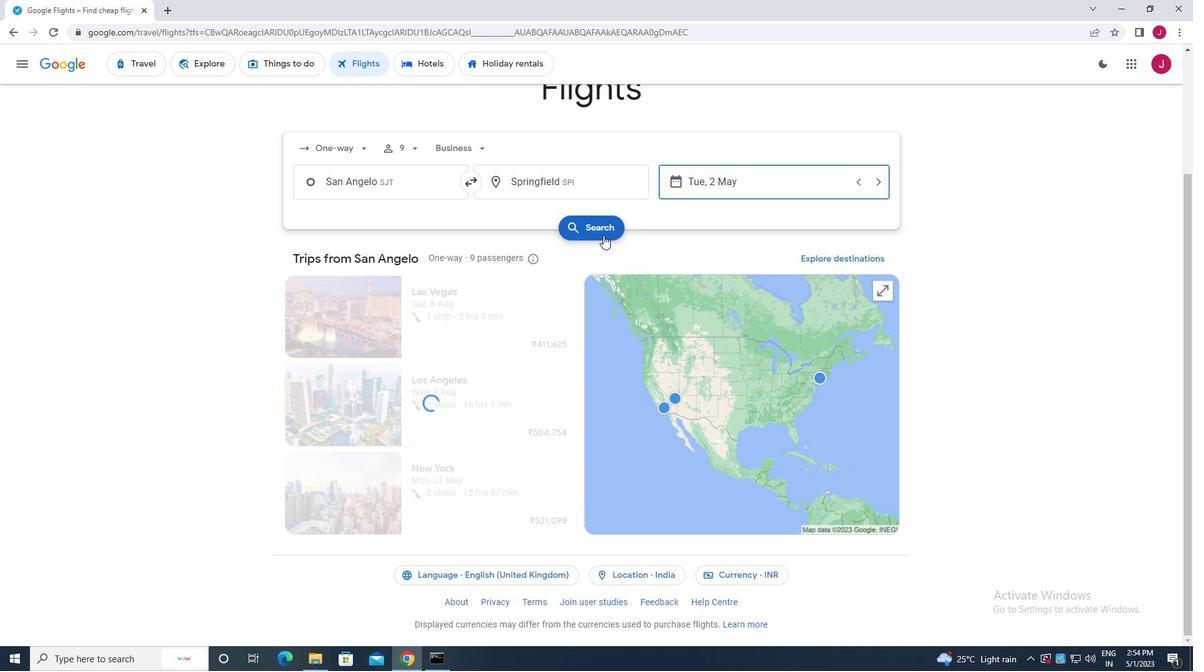 
Action: Mouse pressed left at (603, 228)
Screenshot: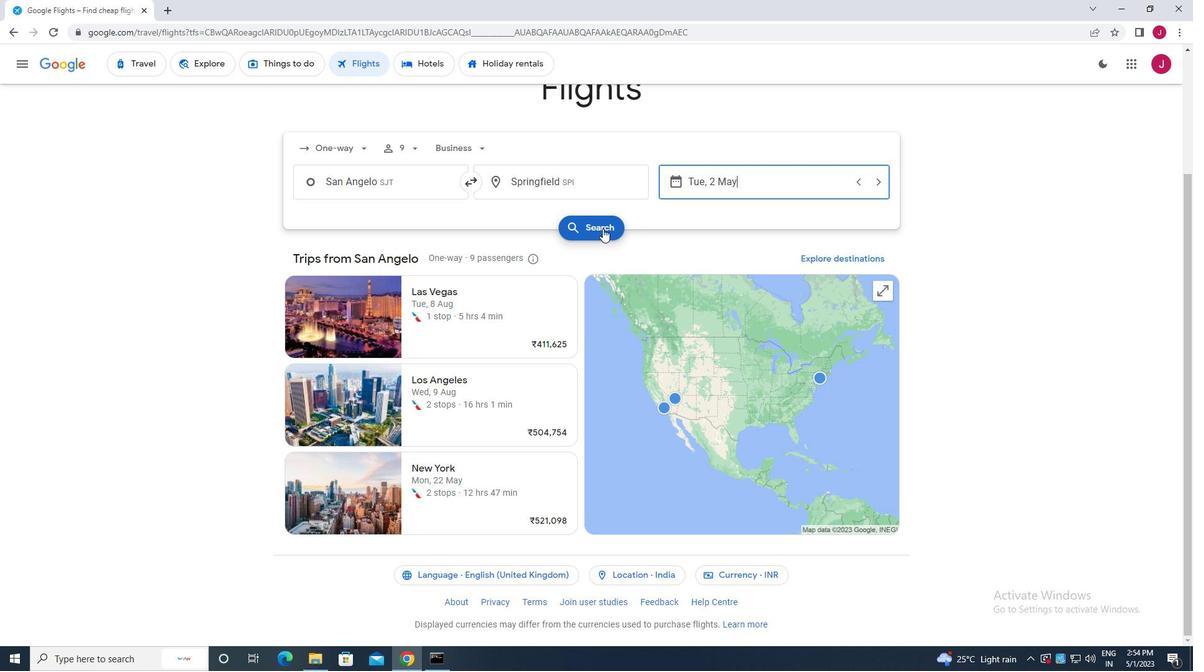 
Action: Mouse moved to (316, 176)
Screenshot: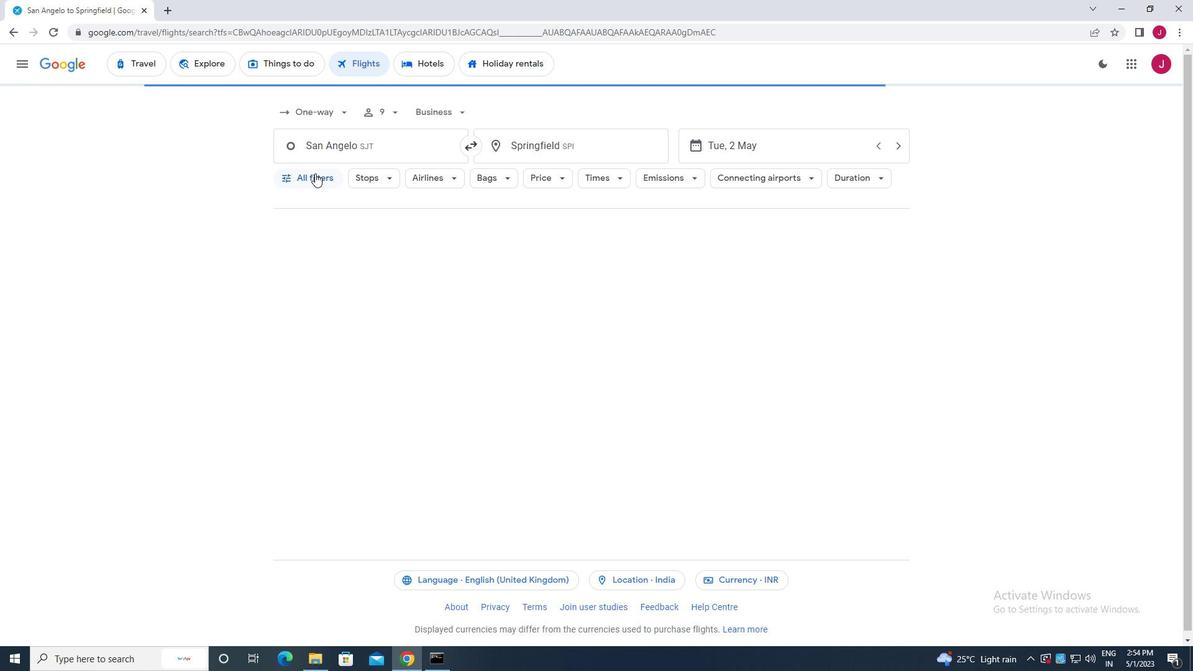 
Action: Mouse pressed left at (316, 176)
Screenshot: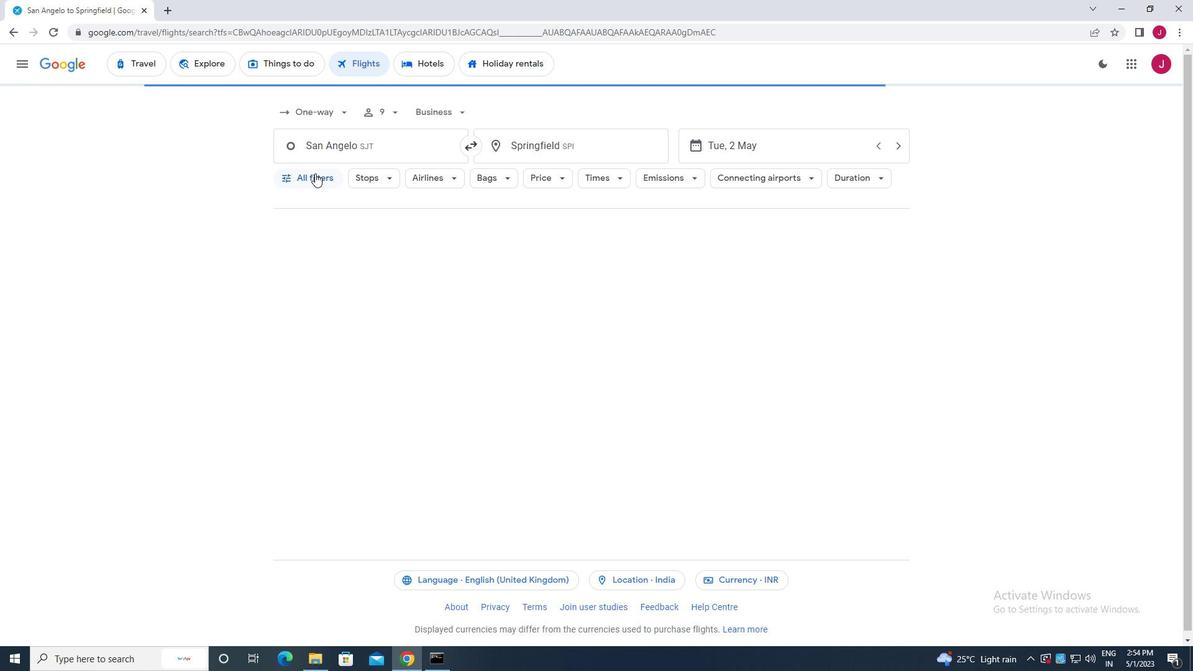 
Action: Mouse moved to (377, 276)
Screenshot: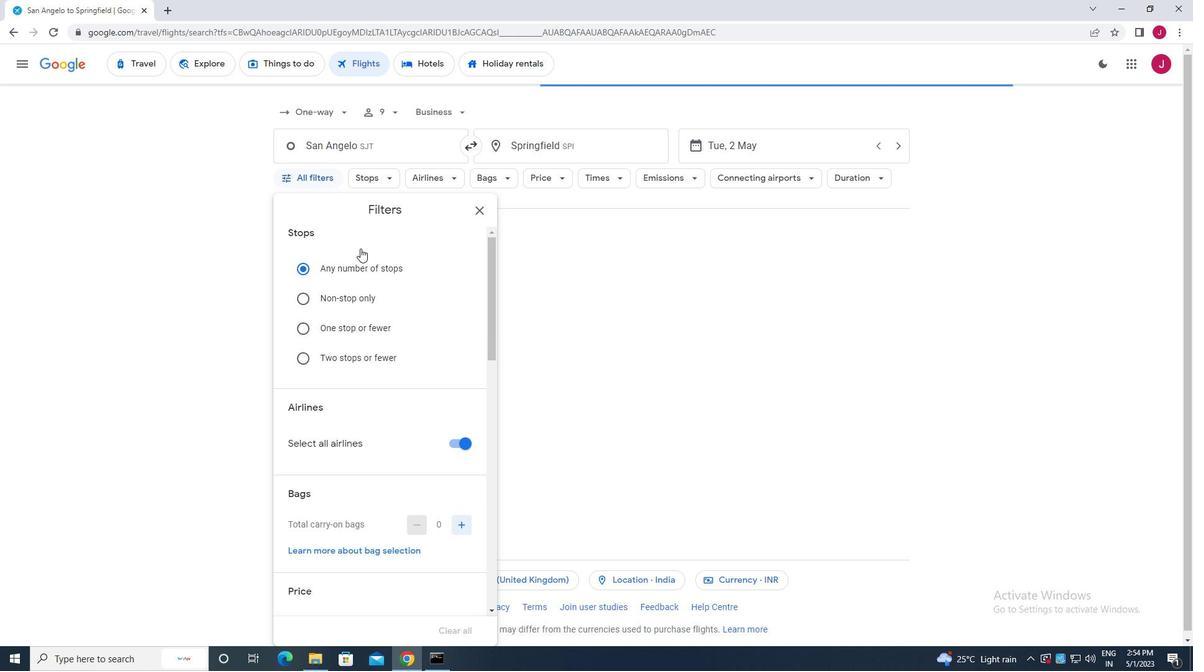 
Action: Mouse scrolled (377, 276) with delta (0, 0)
Screenshot: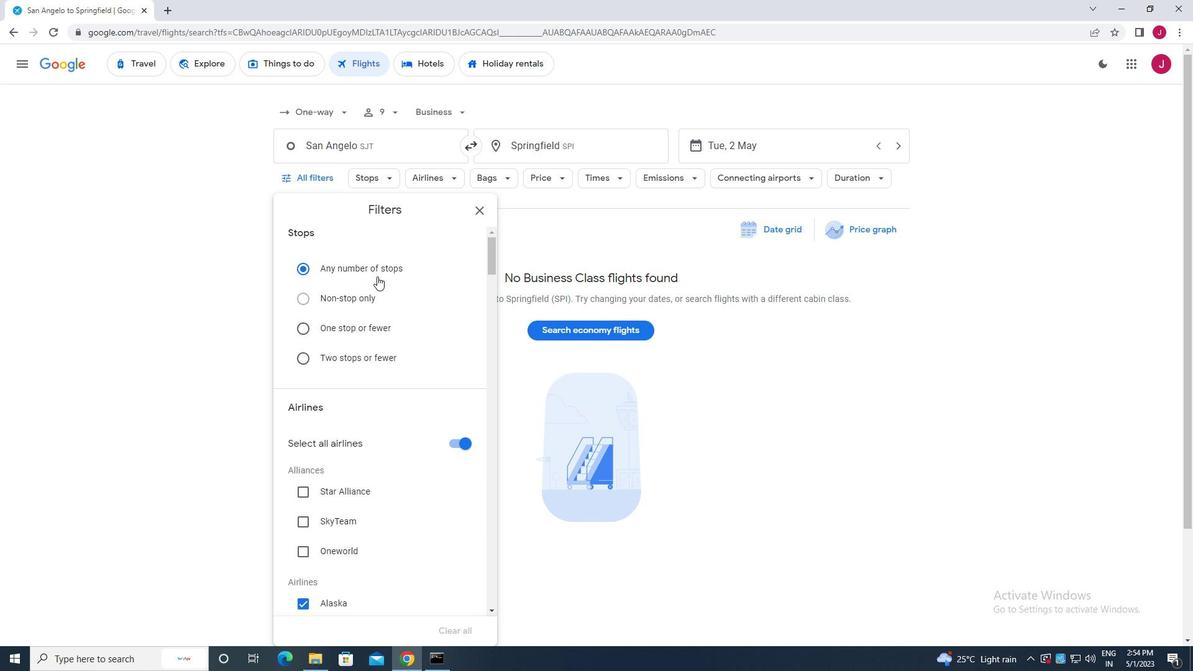 
Action: Mouse moved to (377, 282)
Screenshot: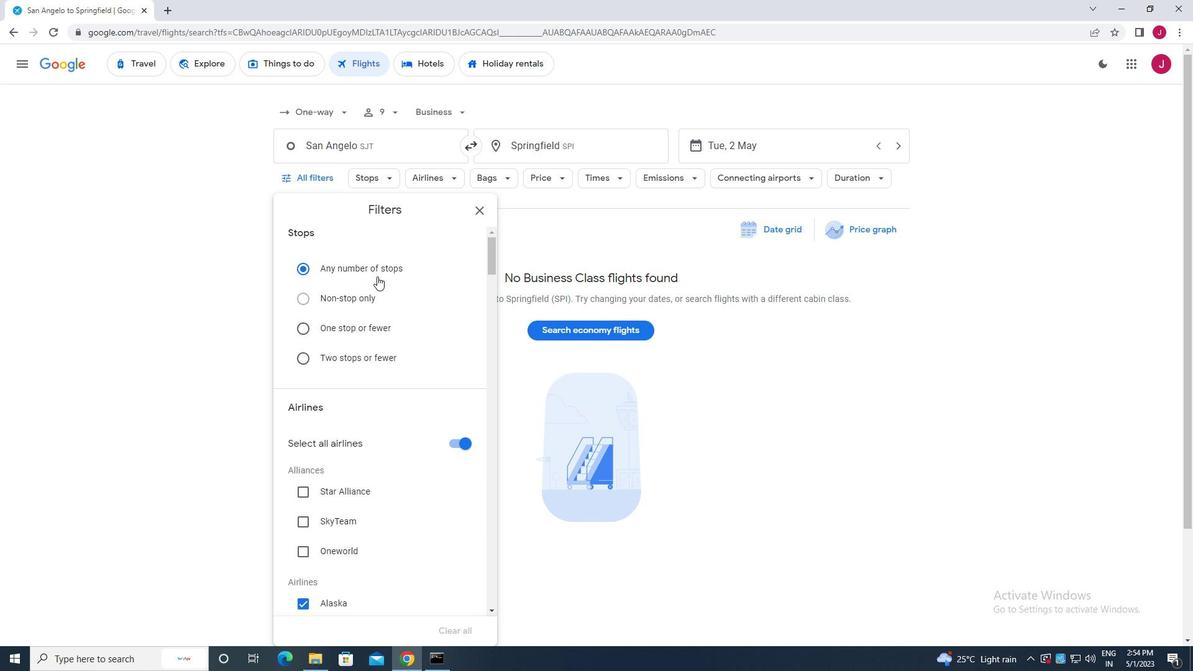 
Action: Mouse scrolled (377, 281) with delta (0, 0)
Screenshot: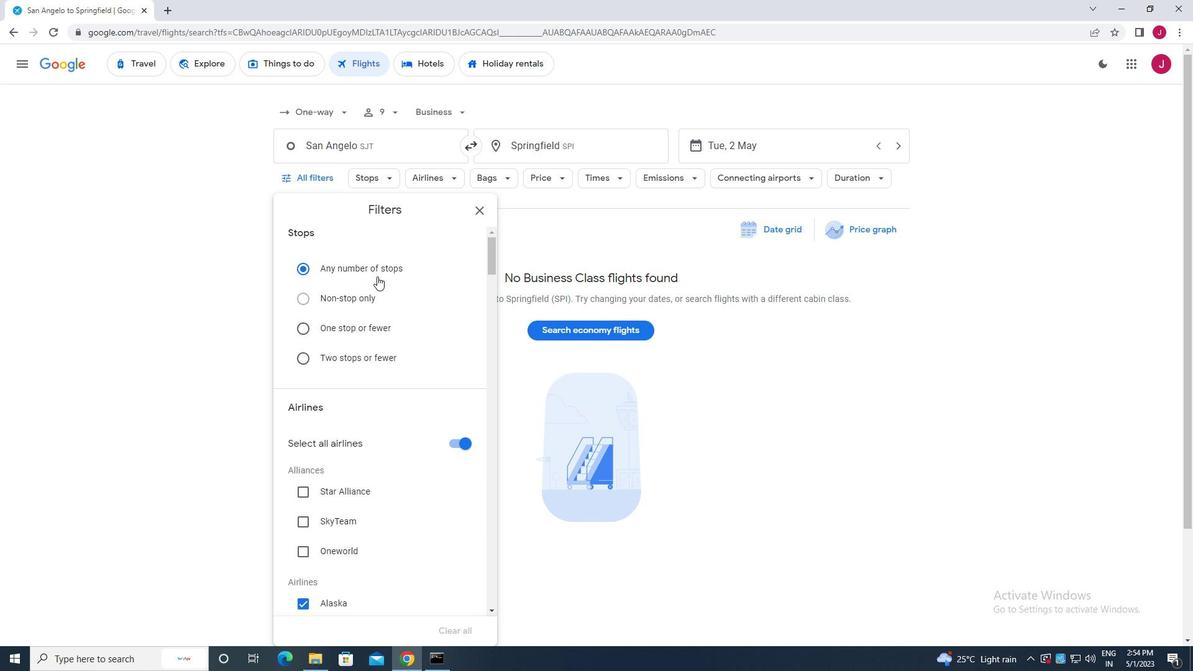 
Action: Mouse moved to (457, 318)
Screenshot: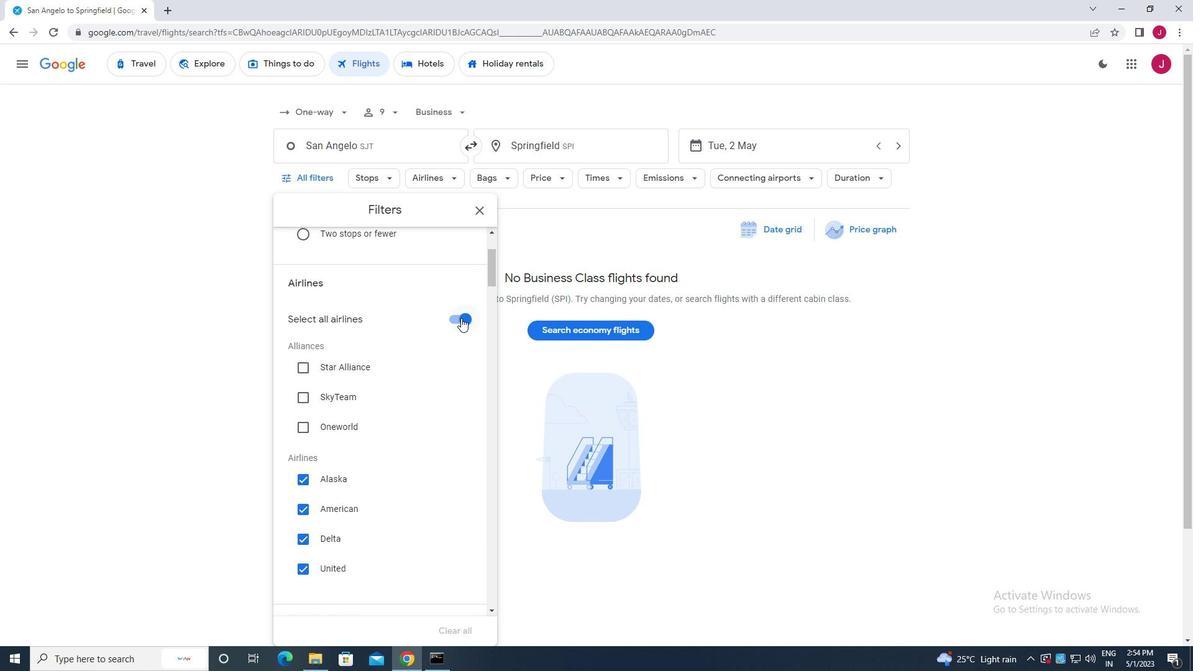 
Action: Mouse pressed left at (457, 318)
Screenshot: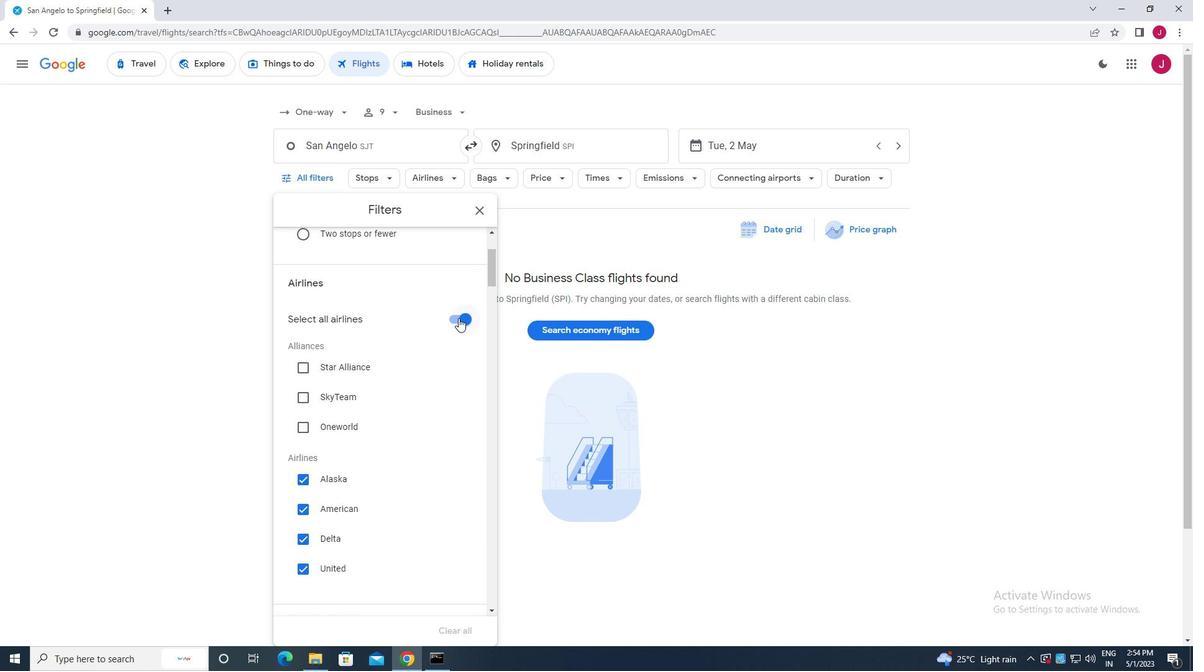 
Action: Mouse moved to (357, 357)
Screenshot: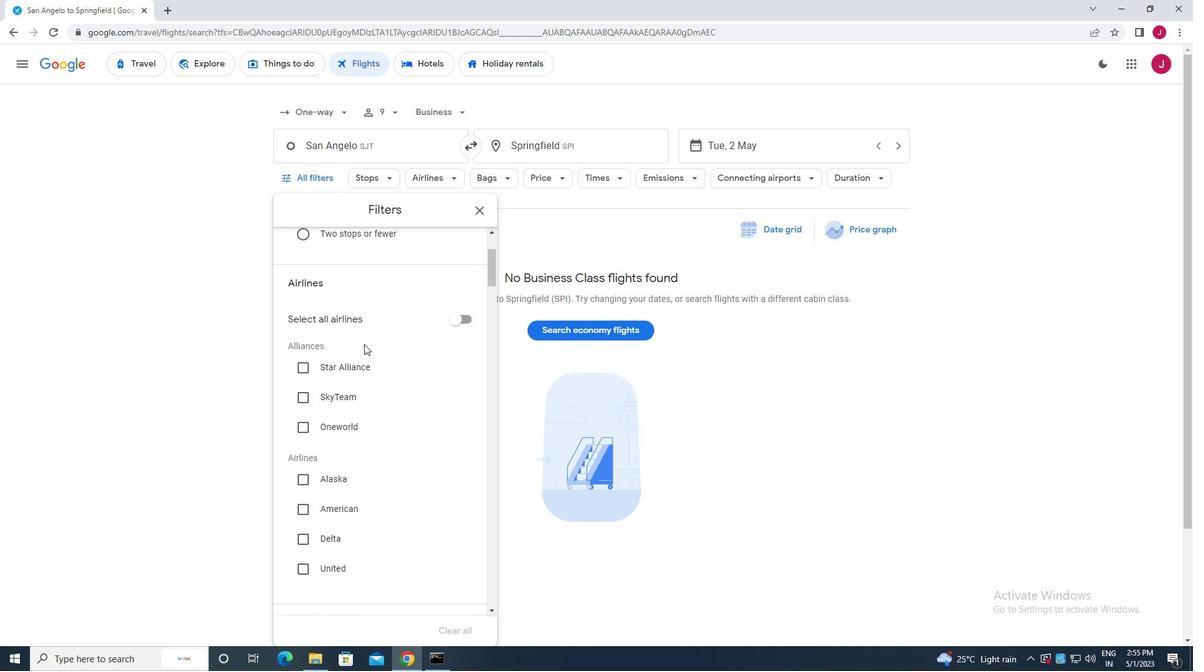 
Action: Mouse scrolled (357, 356) with delta (0, 0)
Screenshot: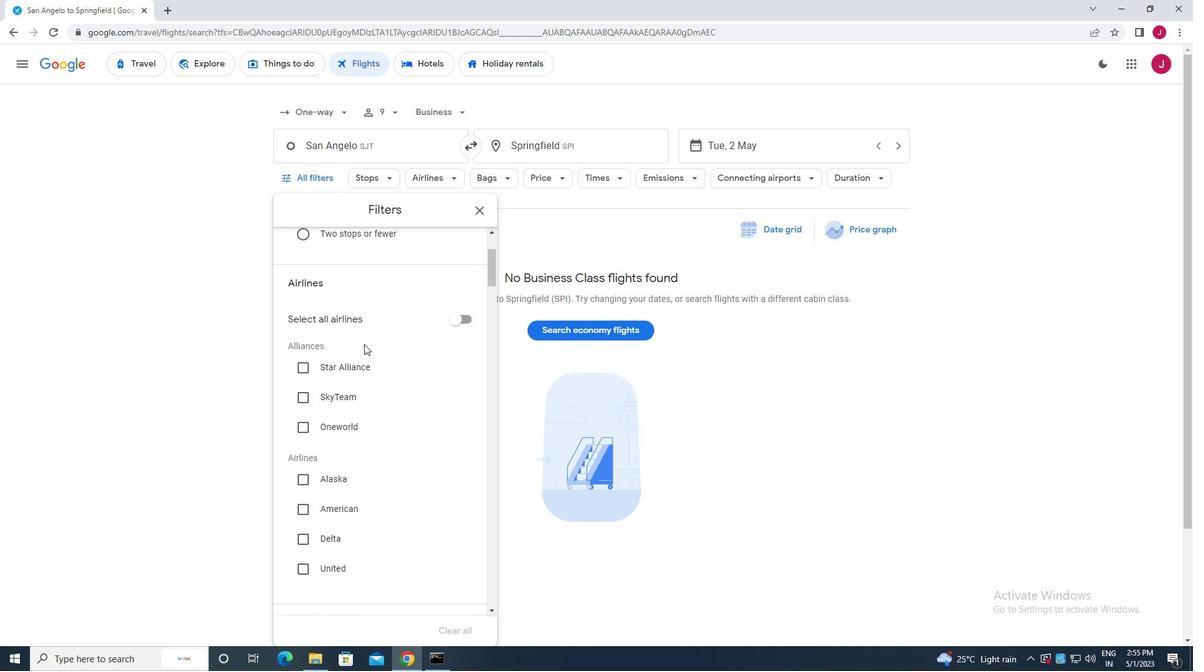
Action: Mouse moved to (357, 358)
Screenshot: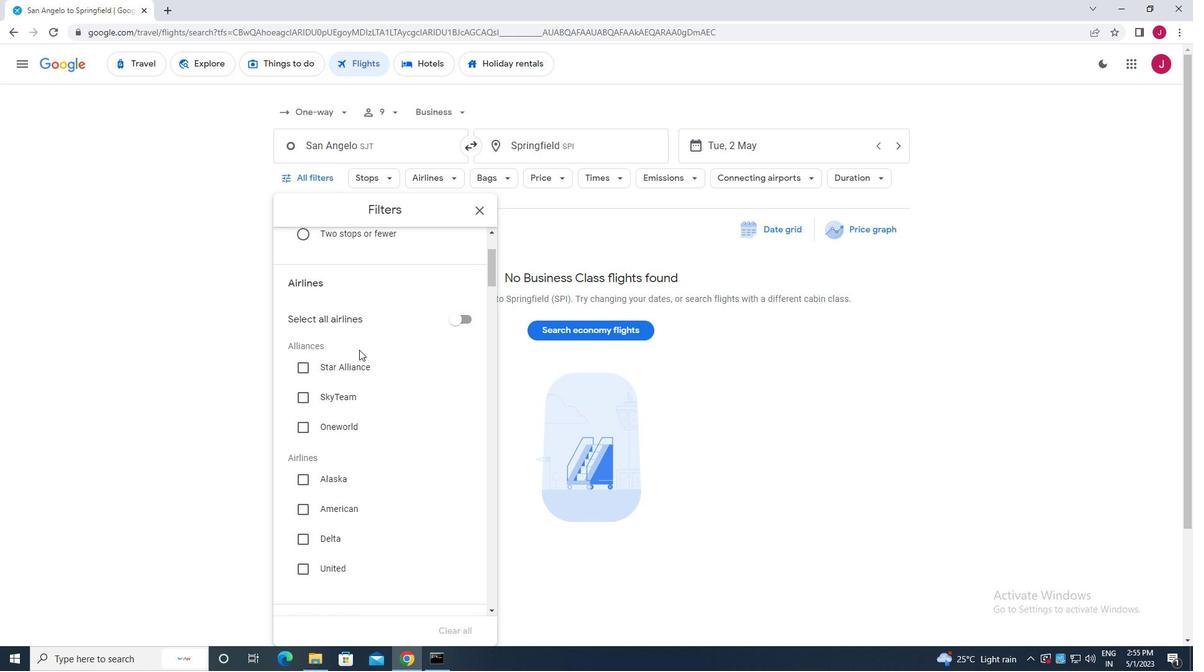 
Action: Mouse scrolled (357, 358) with delta (0, 0)
Screenshot: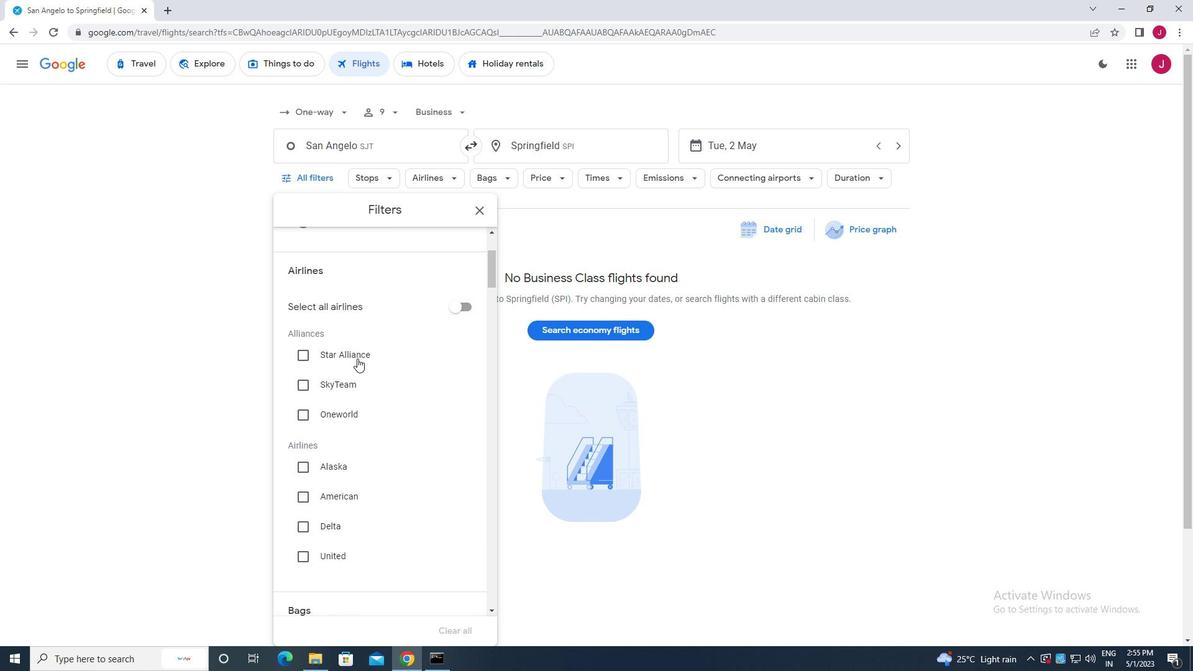 
Action: Mouse moved to (357, 358)
Screenshot: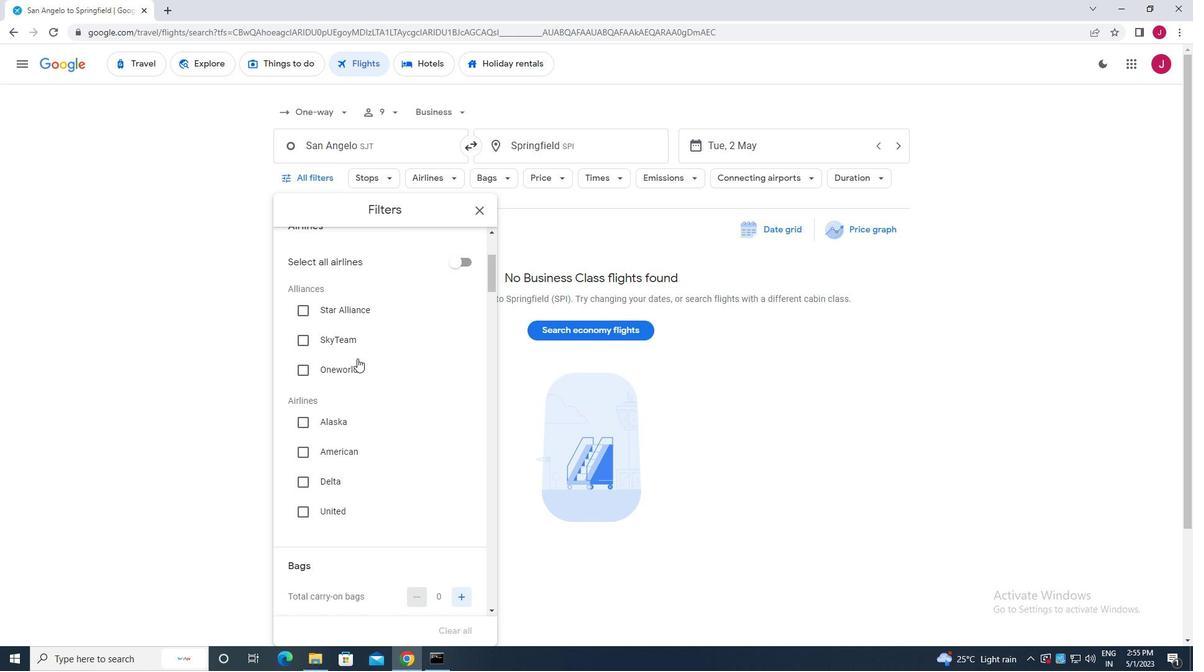 
Action: Mouse scrolled (357, 357) with delta (0, 0)
Screenshot: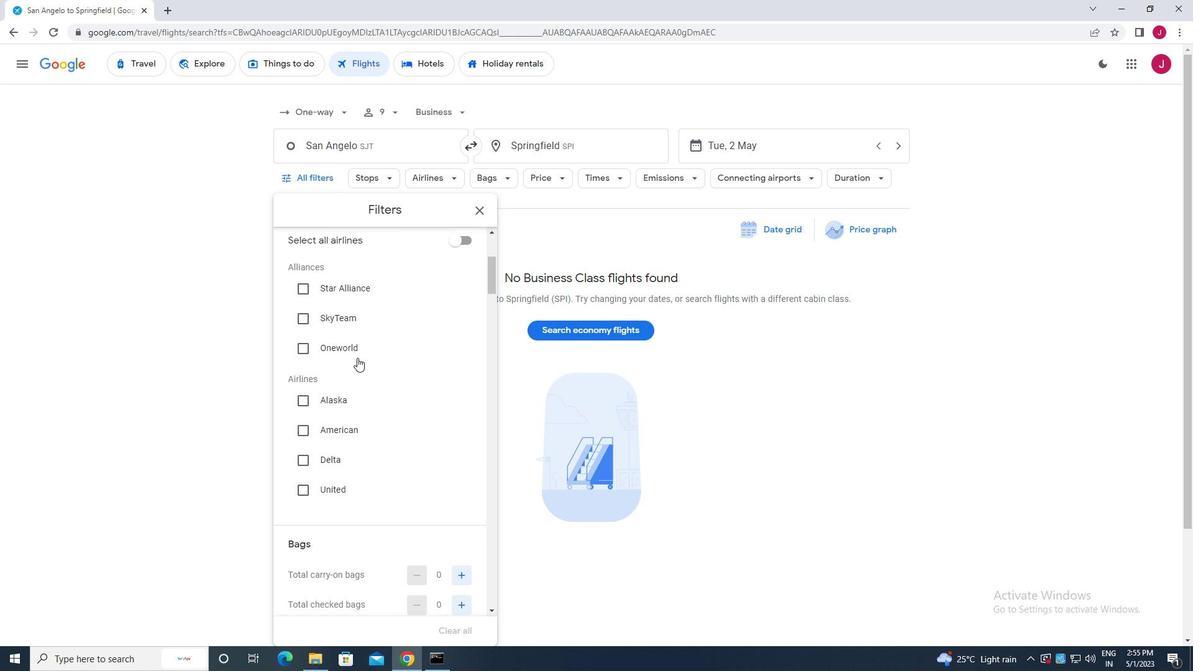 
Action: Mouse scrolled (357, 357) with delta (0, 0)
Screenshot: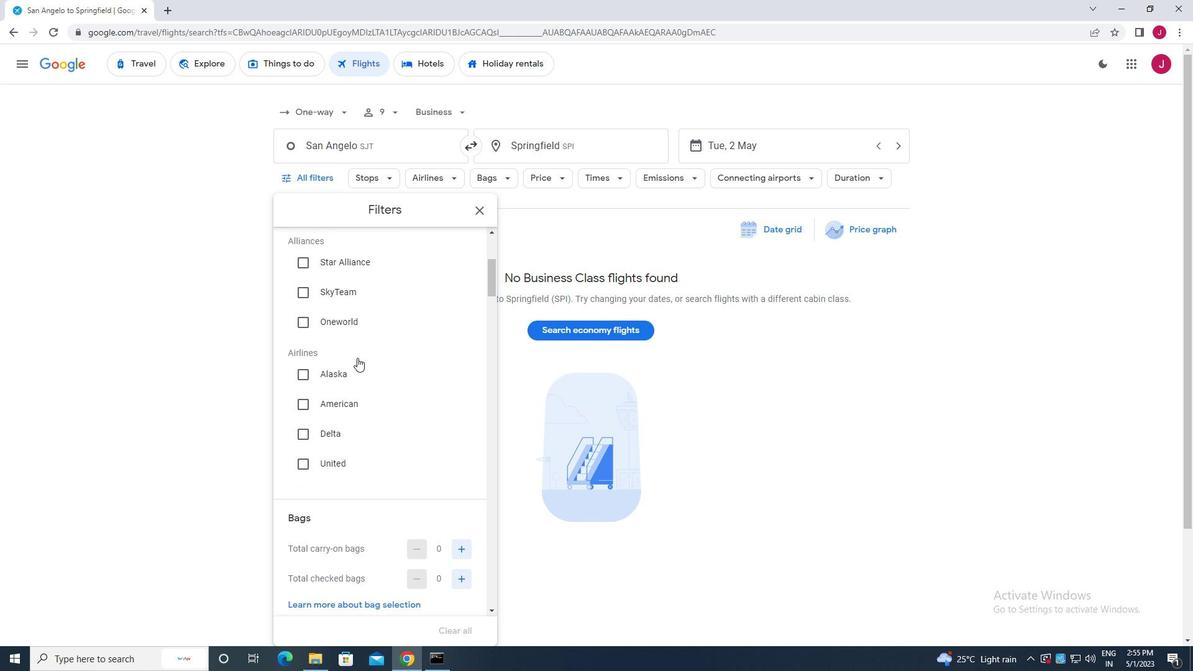 
Action: Mouse scrolled (357, 357) with delta (0, 0)
Screenshot: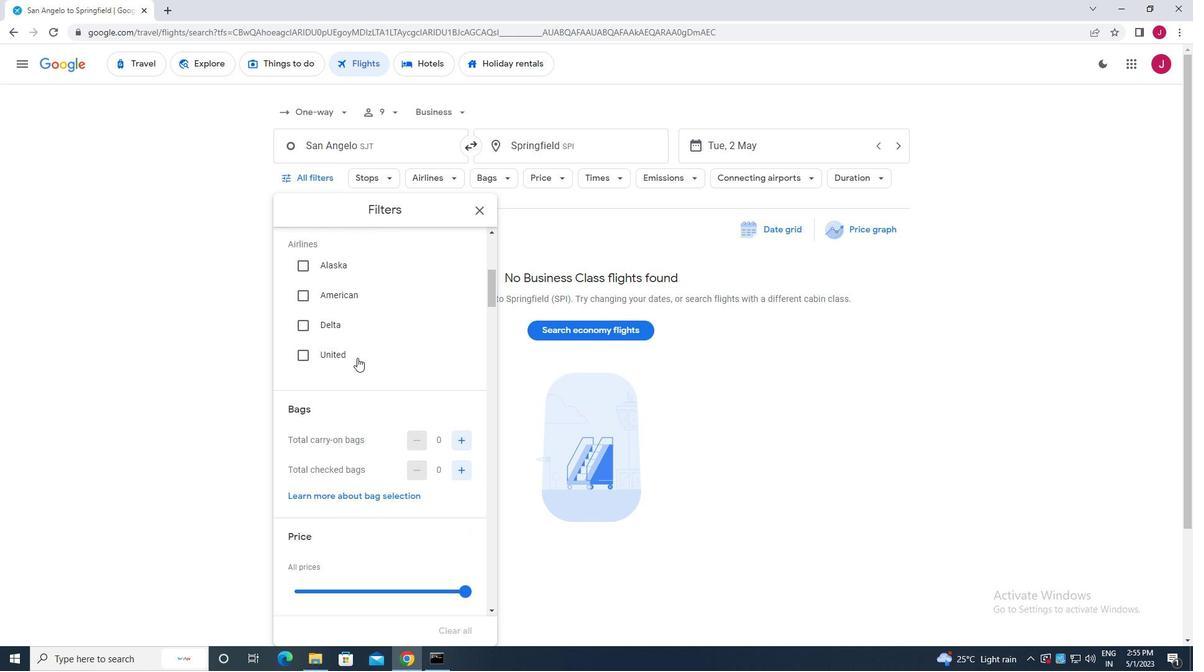 
Action: Mouse scrolled (357, 357) with delta (0, 0)
Screenshot: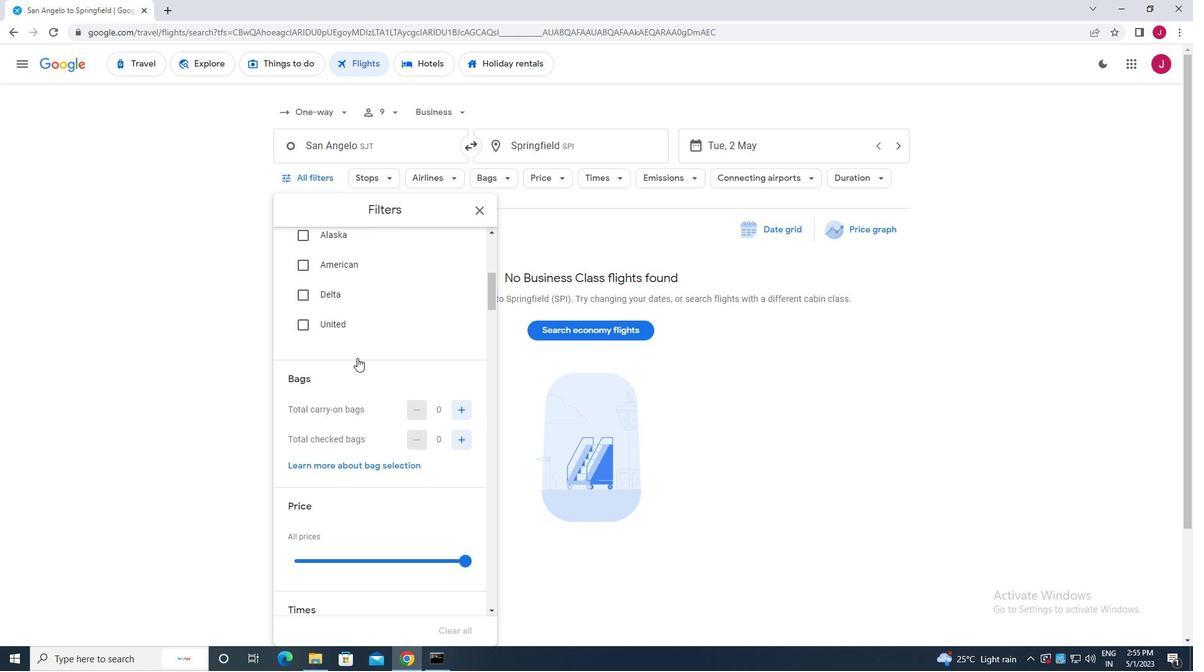 
Action: Mouse moved to (463, 313)
Screenshot: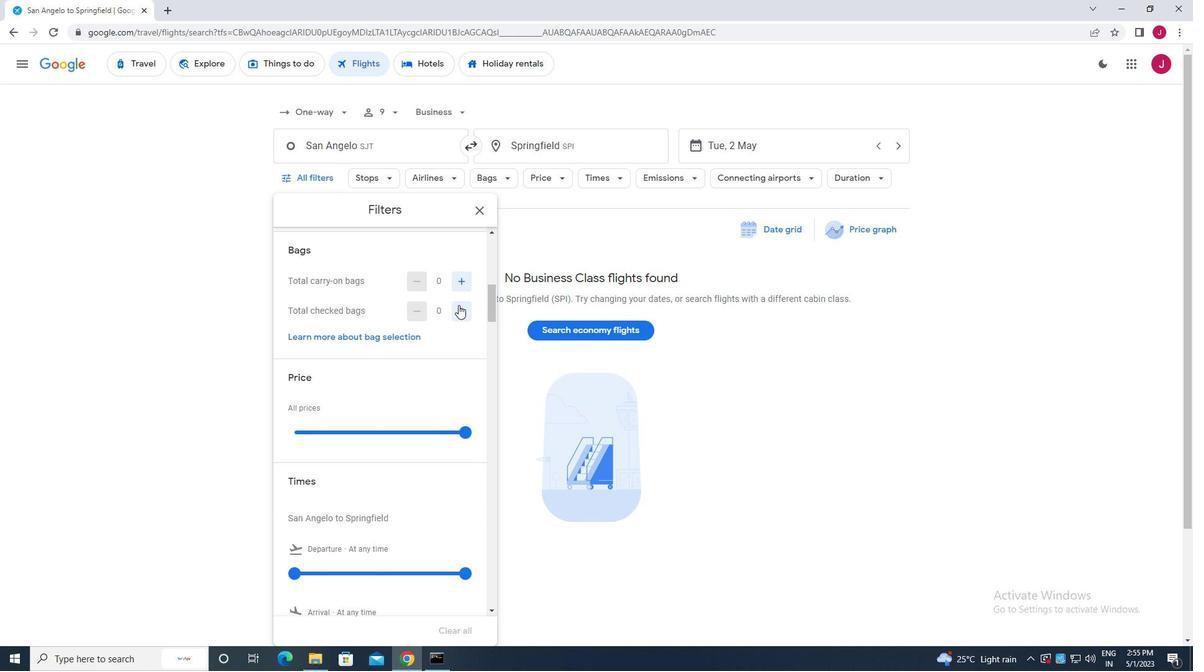 
Action: Mouse pressed left at (463, 313)
Screenshot: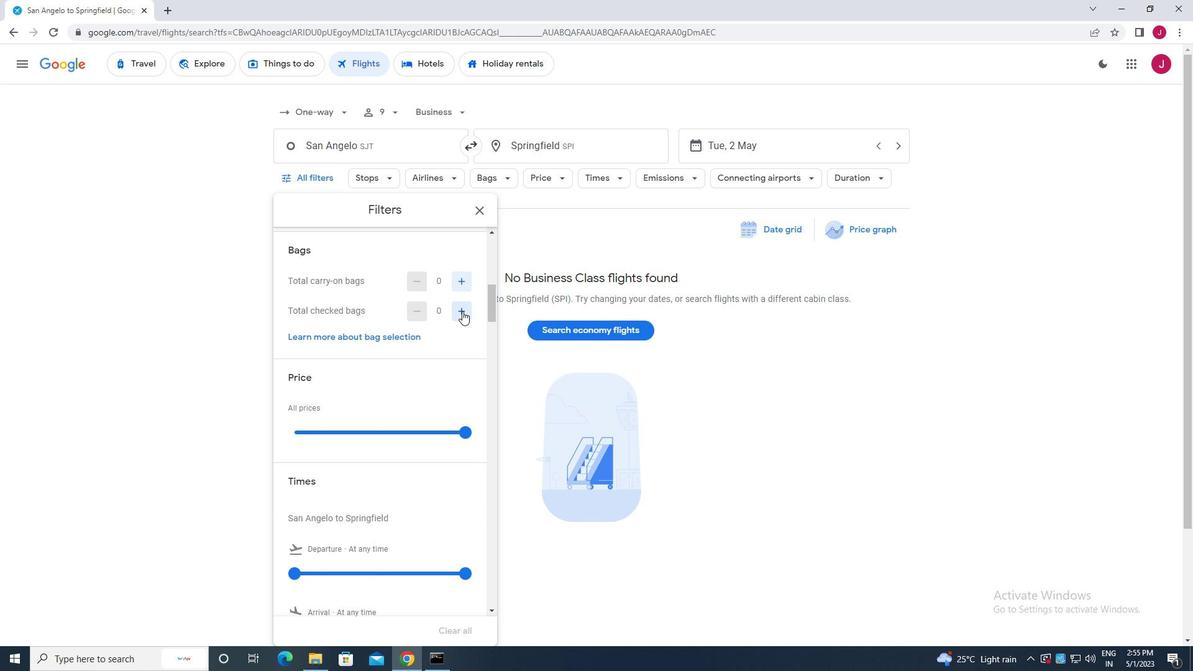 
Action: Mouse pressed left at (463, 313)
Screenshot: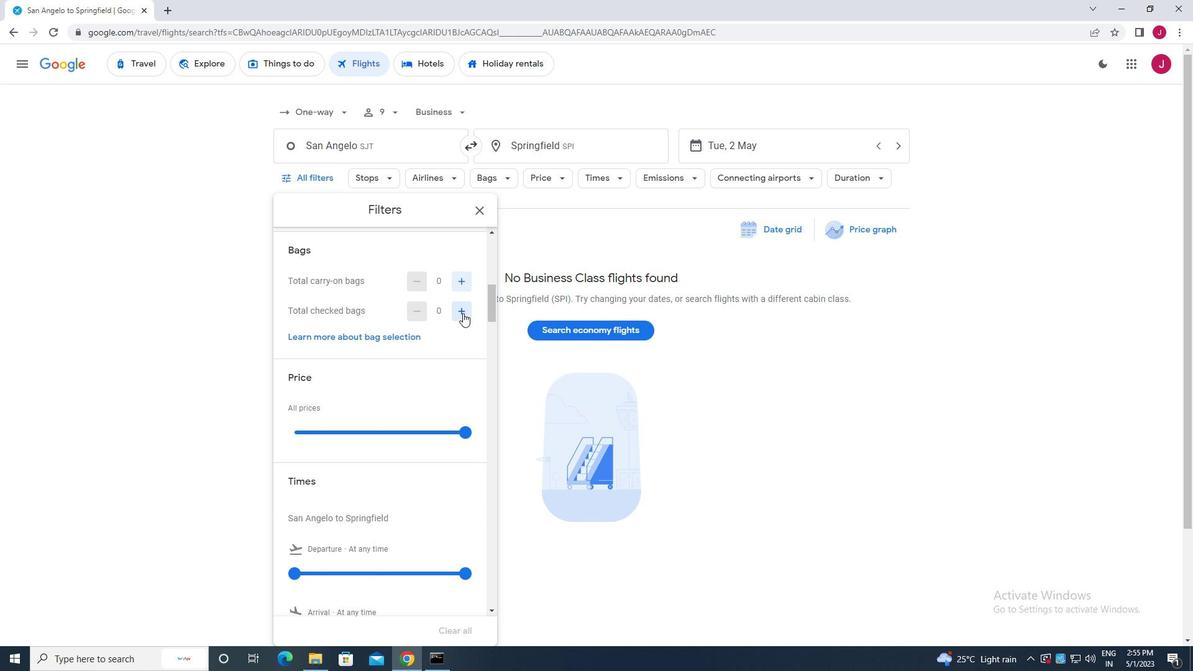 
Action: Mouse moved to (464, 432)
Screenshot: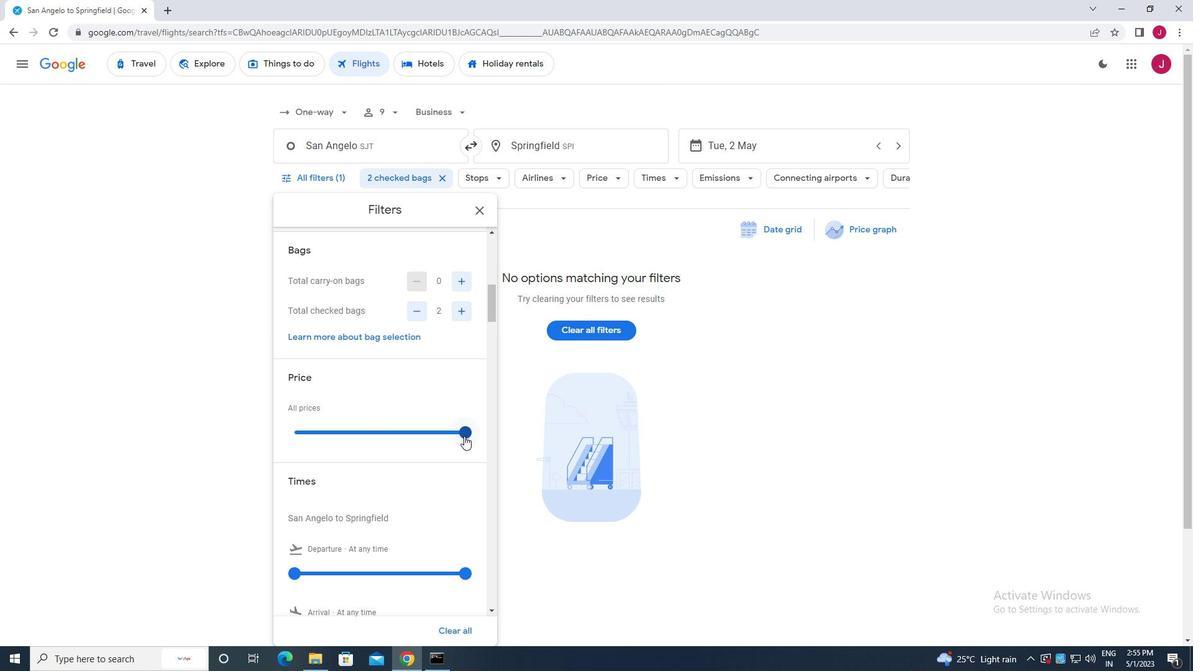 
Action: Mouse pressed left at (464, 432)
Screenshot: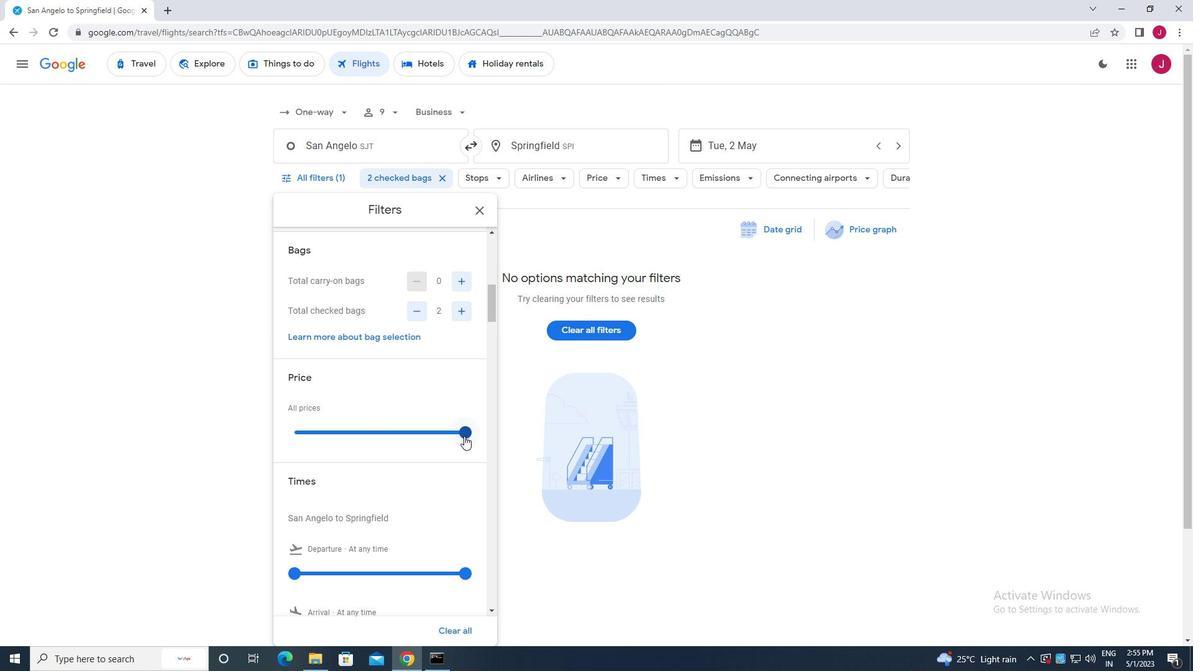 
Action: Mouse moved to (460, 427)
Screenshot: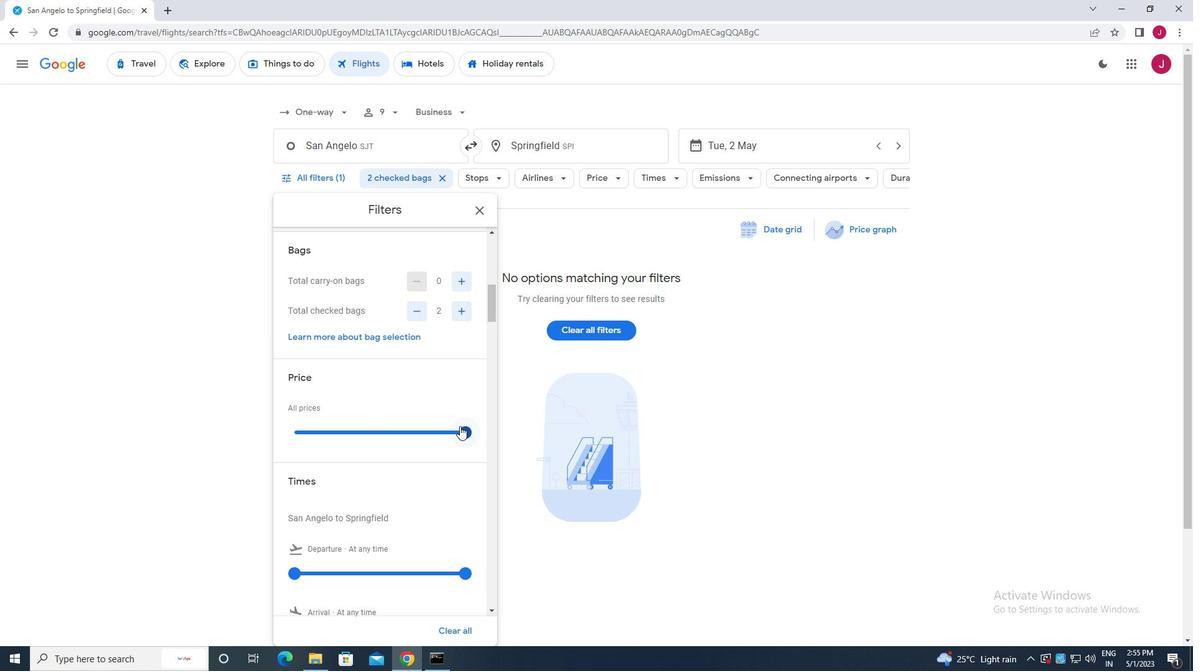 
Action: Mouse scrolled (460, 426) with delta (0, 0)
Screenshot: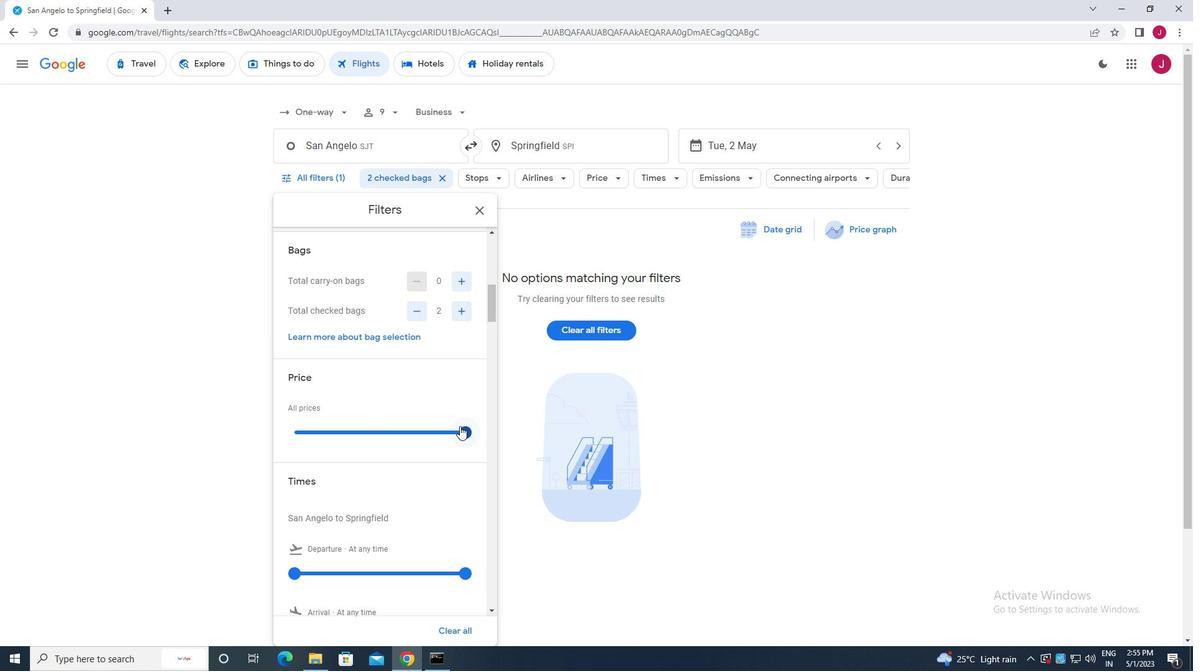 
Action: Mouse scrolled (460, 426) with delta (0, 0)
Screenshot: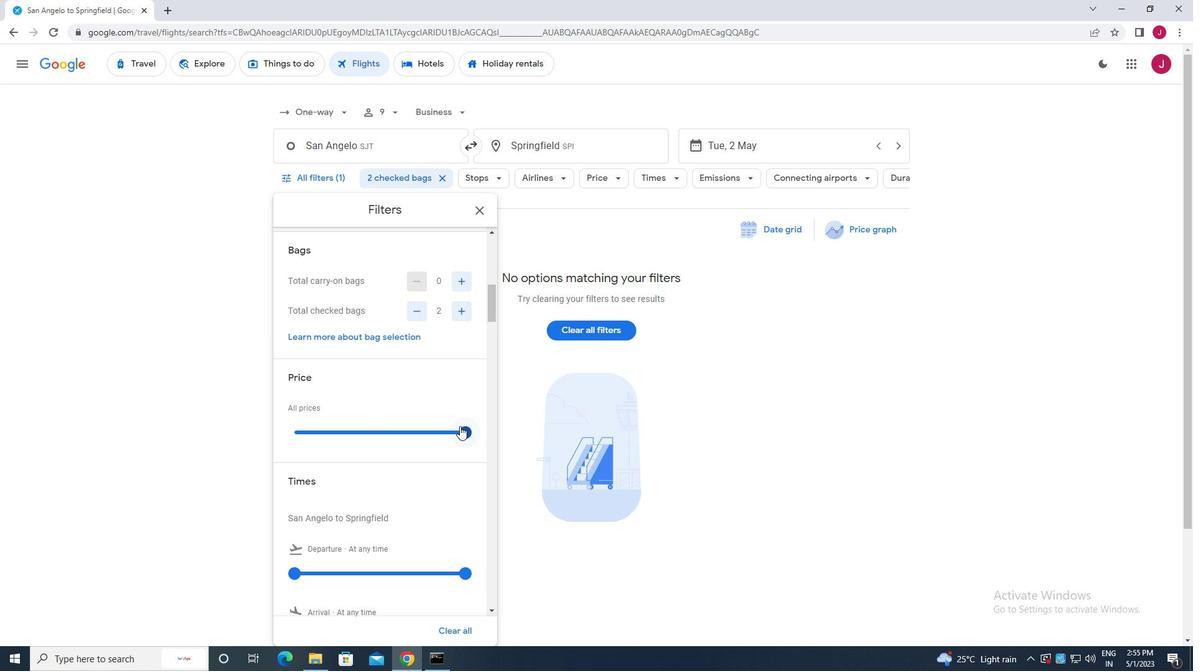 
Action: Mouse scrolled (460, 426) with delta (0, 0)
Screenshot: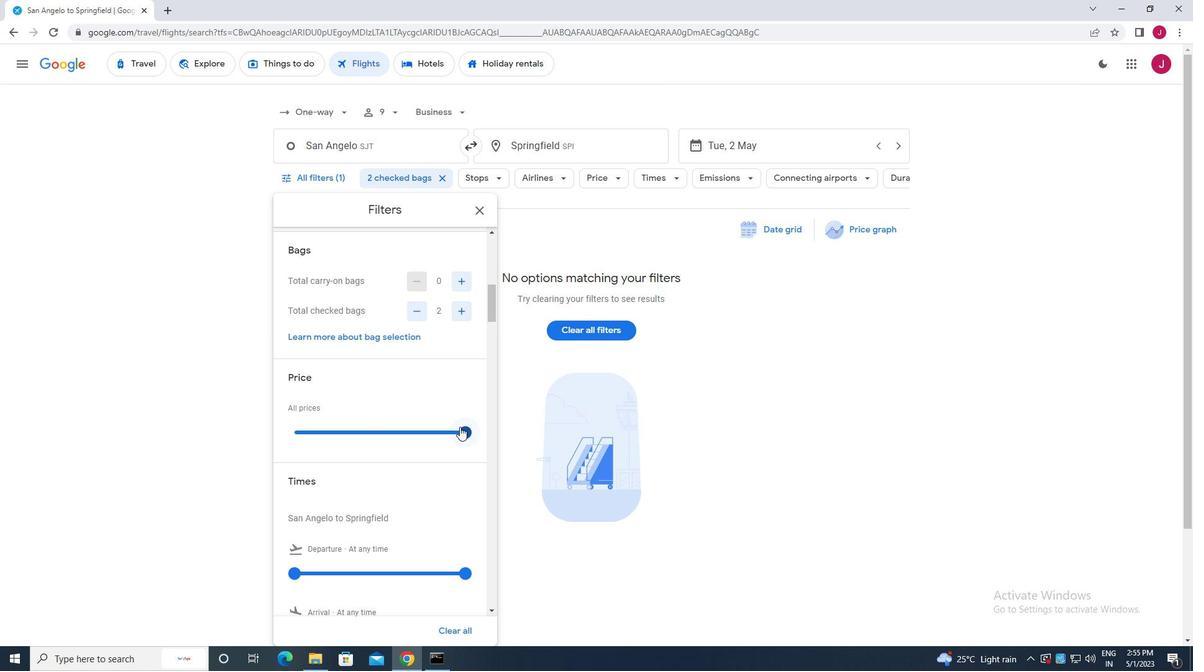 
Action: Mouse moved to (303, 389)
Screenshot: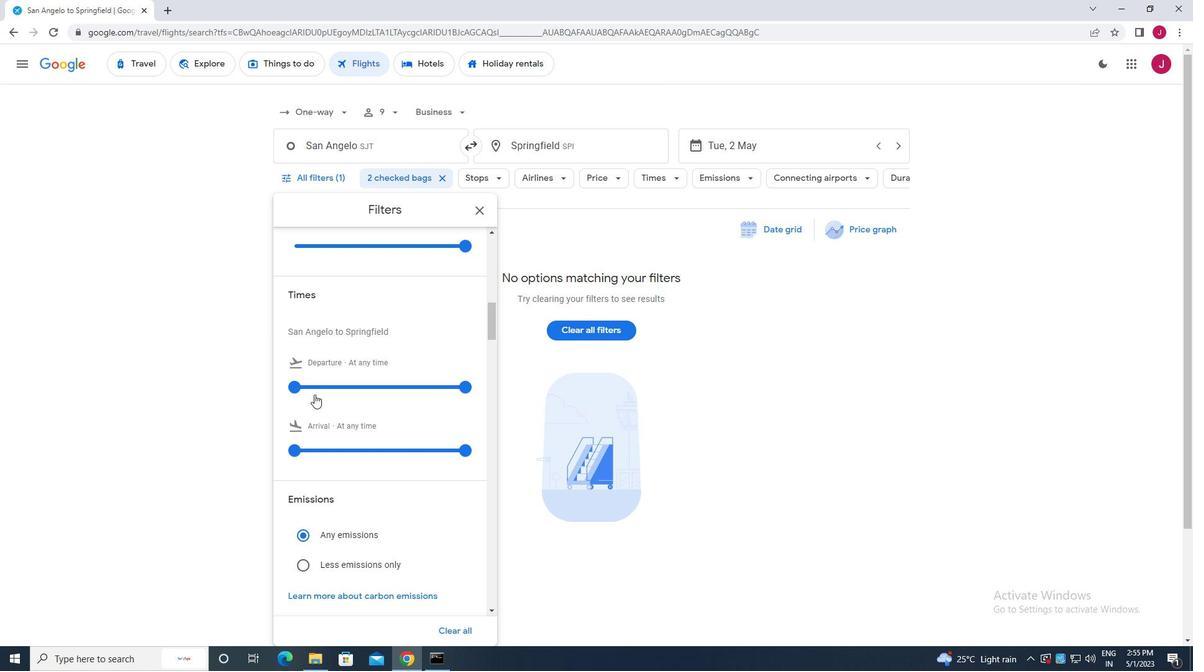 
Action: Mouse pressed left at (303, 389)
Screenshot: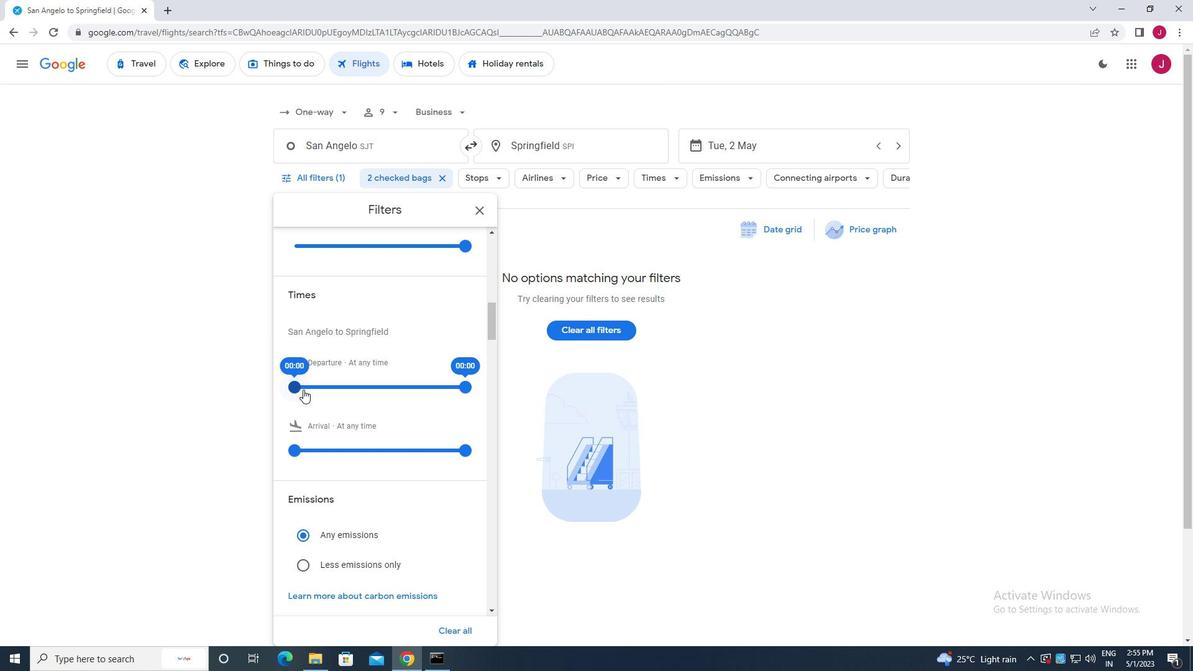 
Action: Mouse moved to (467, 391)
Screenshot: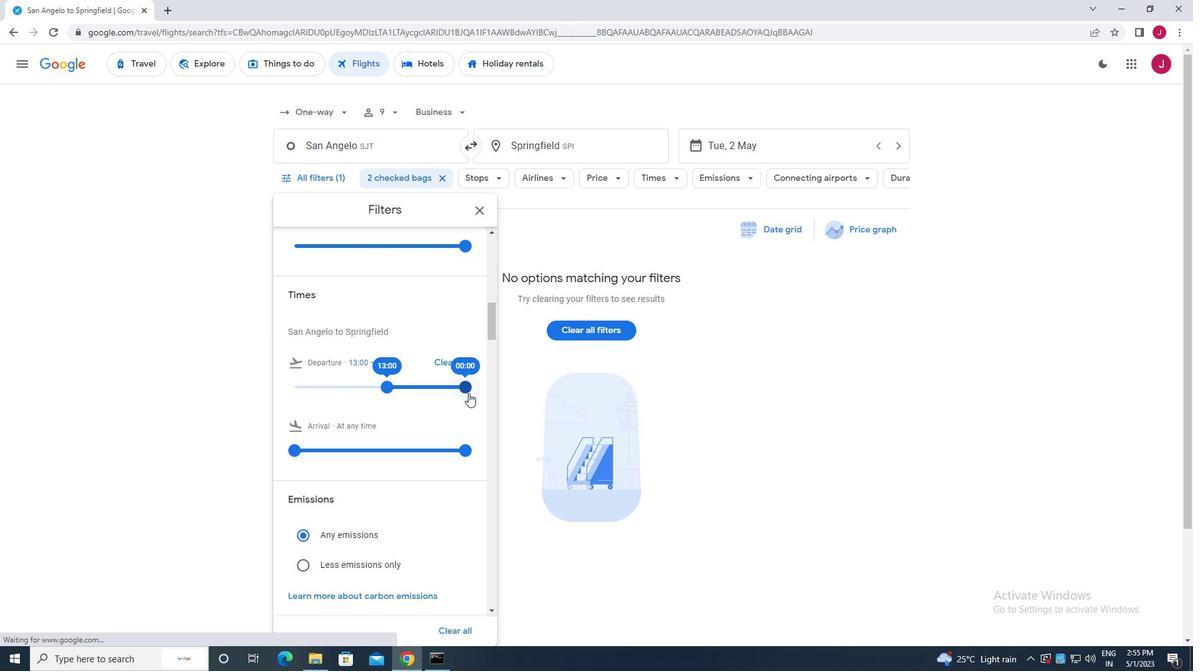 
Action: Mouse pressed left at (467, 391)
Screenshot: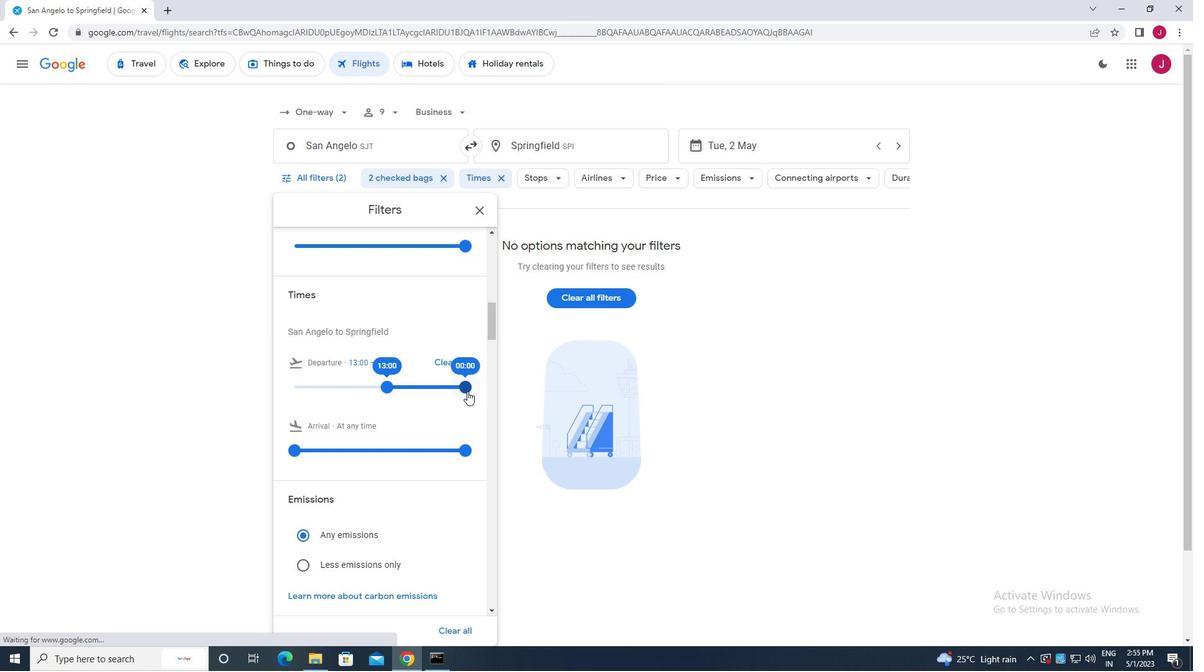 
Action: Mouse moved to (476, 212)
Screenshot: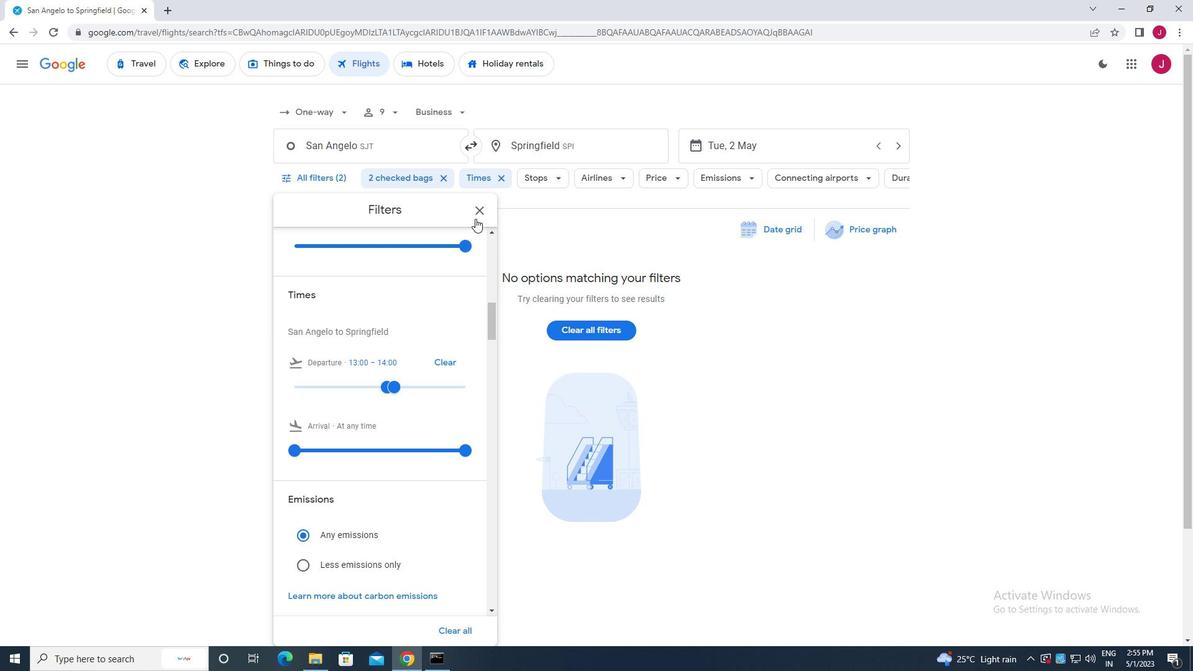 
Action: Mouse pressed left at (476, 212)
Screenshot: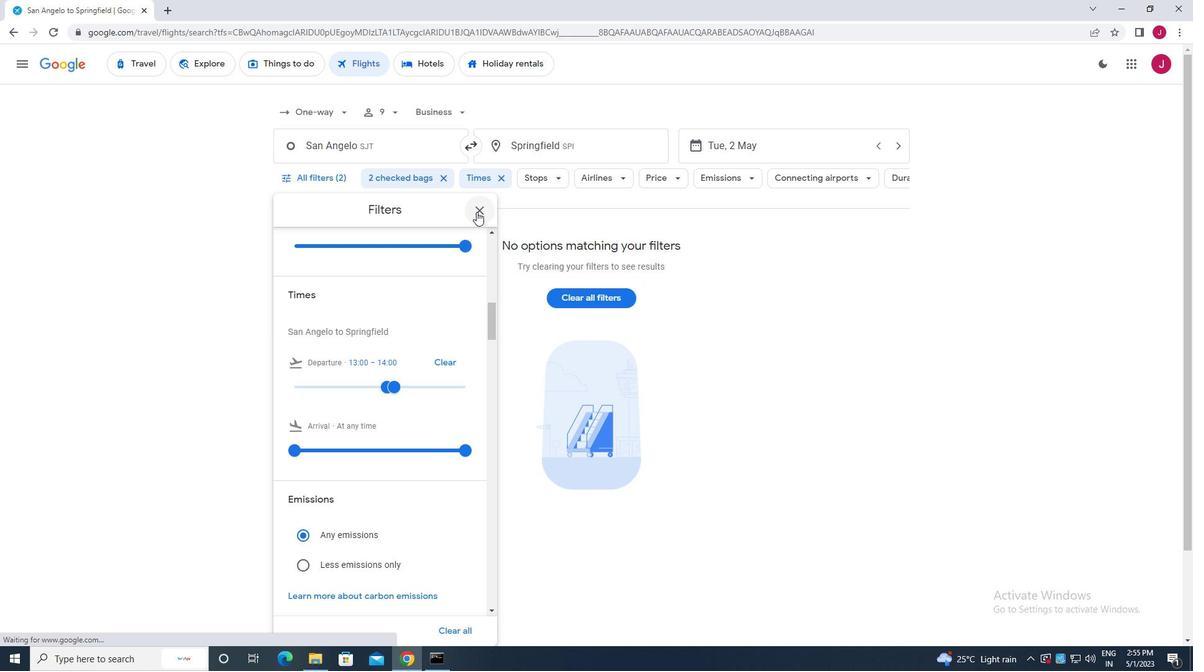
Action: Mouse moved to (471, 215)
Screenshot: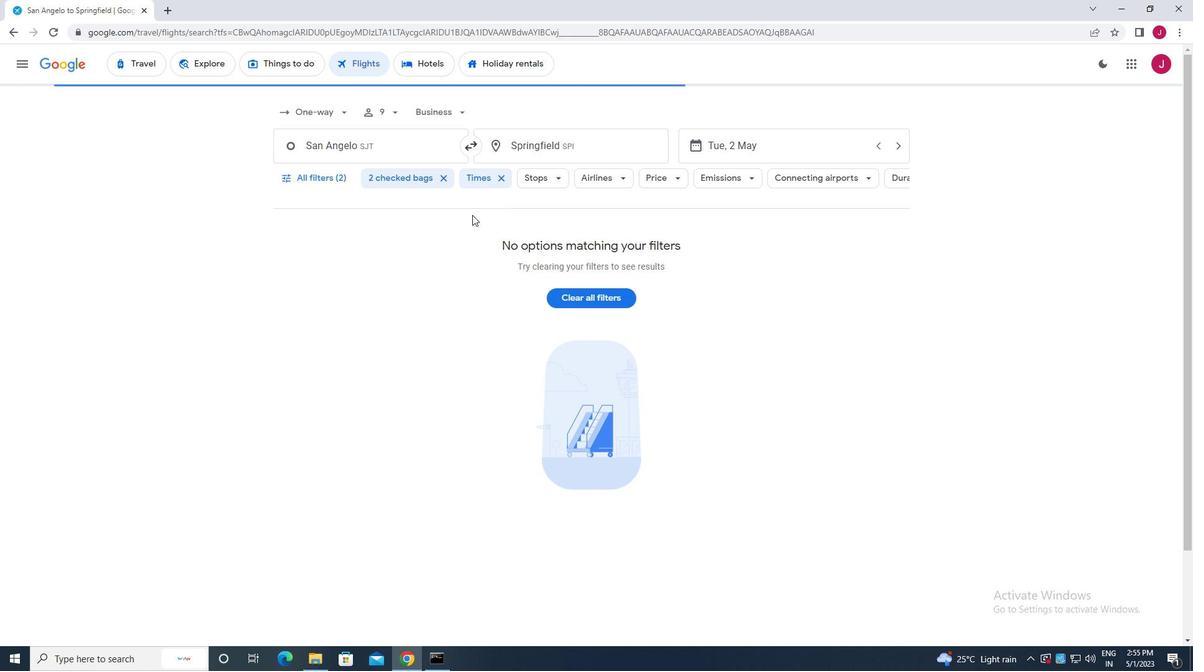 
